 Task: Add an event with the title Third Product Launch Party, date ''2023/10/07'', time 10:00and add a description: The quality assurance team will examine the actual deliverables produced during the project, such as software applications, reports, or physical products. They will verify that the deliverables meet the specified requirements, functional specifications, and quality standards.Mark the tasks as Completed , logged in from the account softage.4@softage.netand send the event invitation to softage.7@softage.net and softage.8@softage.net. Set a reminder for the event Weekly on Sunday
Action: Mouse moved to (82, 110)
Screenshot: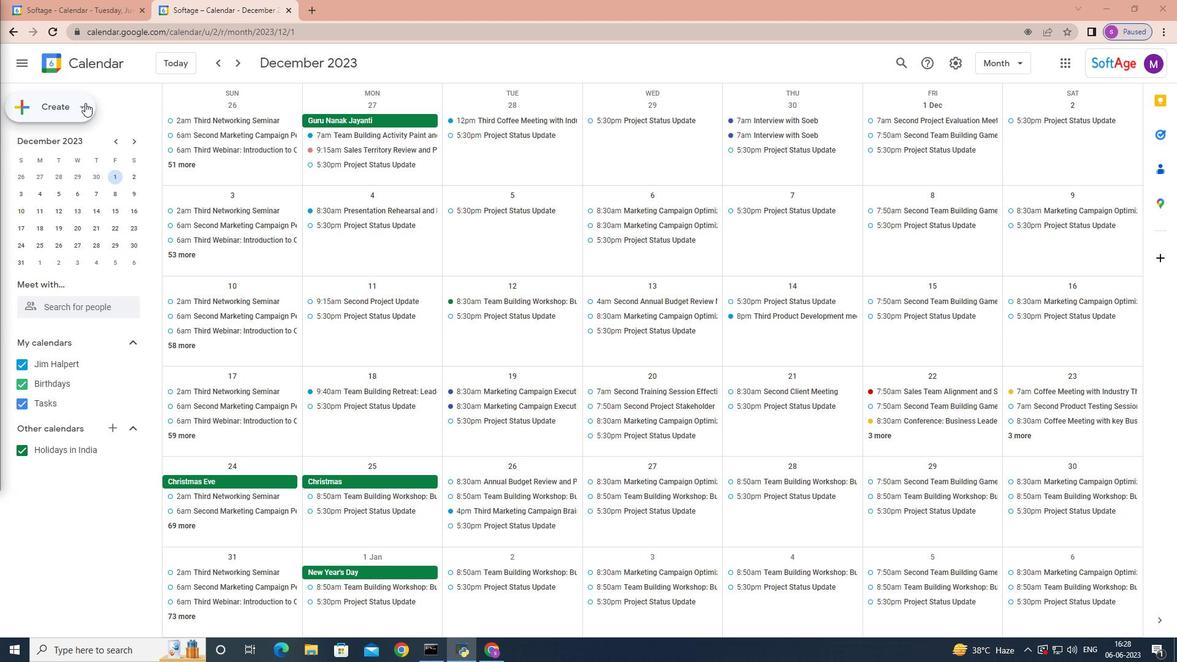
Action: Mouse pressed left at (82, 110)
Screenshot: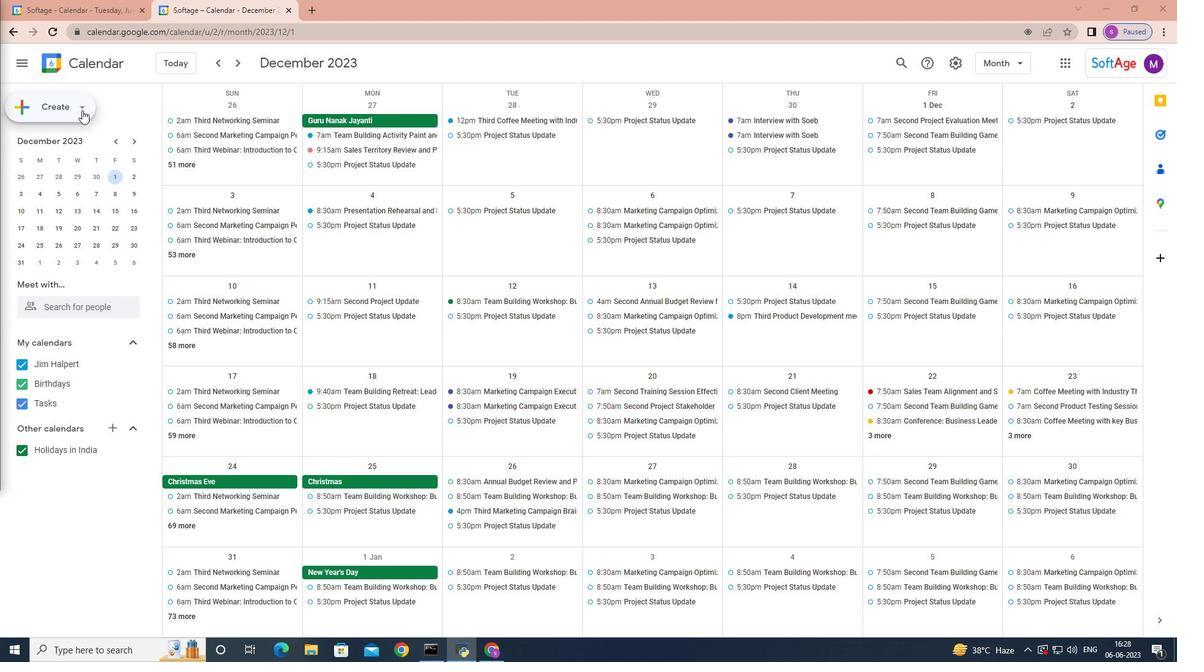 
Action: Mouse moved to (72, 137)
Screenshot: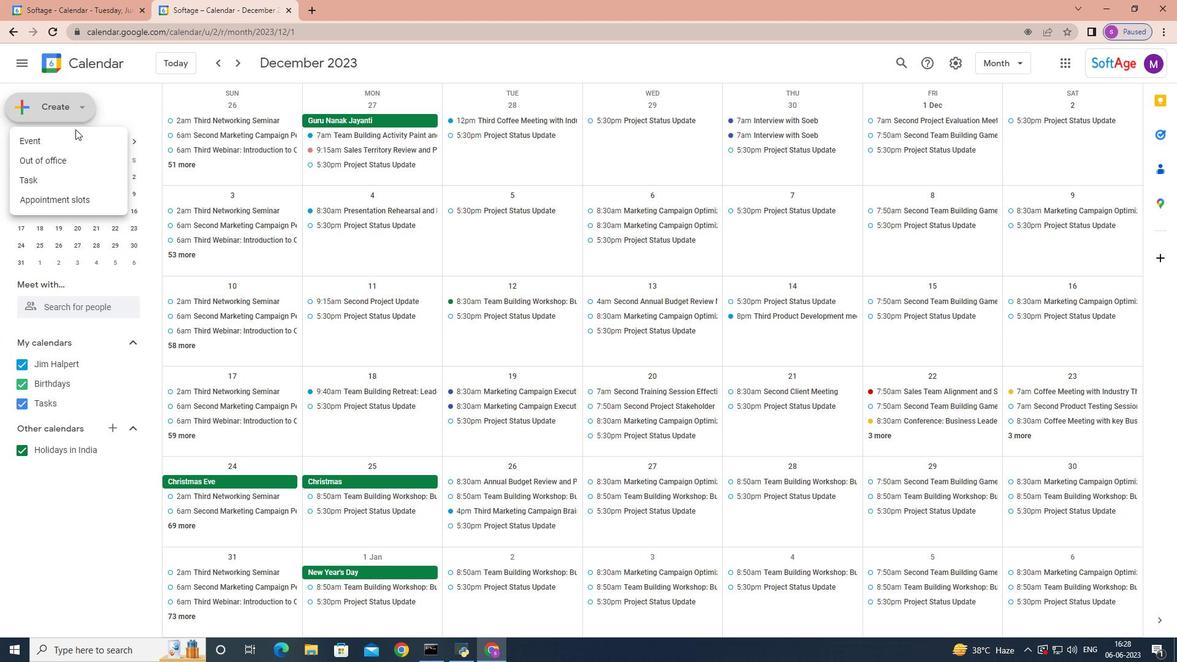 
Action: Mouse pressed left at (72, 137)
Screenshot: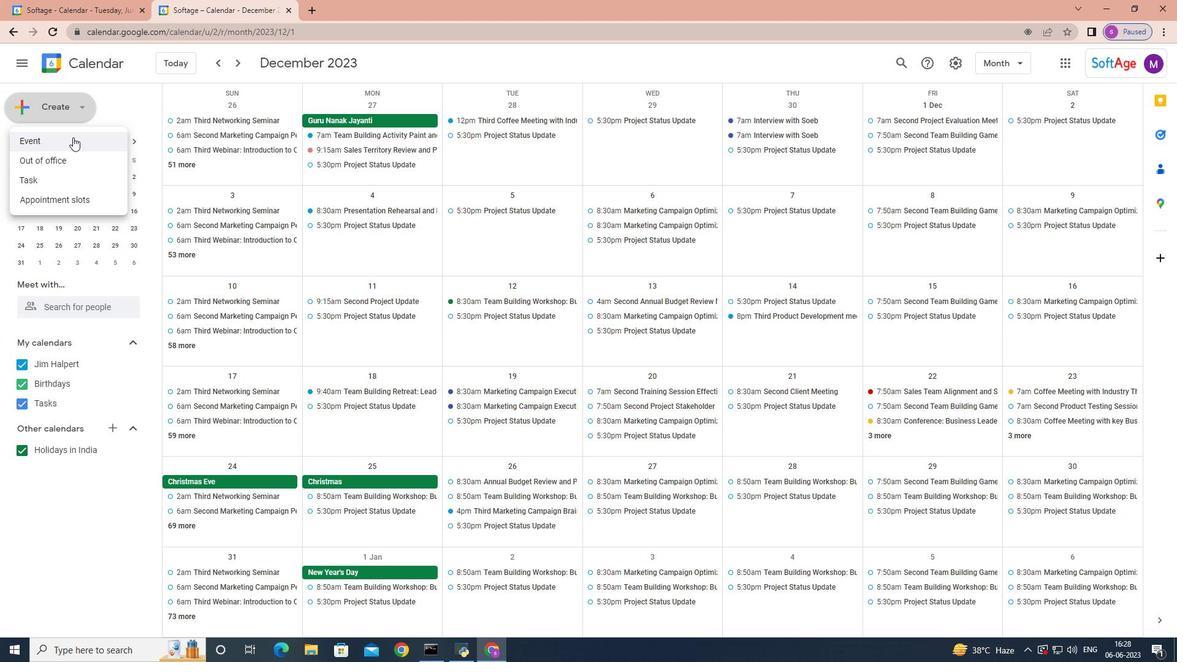 
Action: Mouse moved to (765, 414)
Screenshot: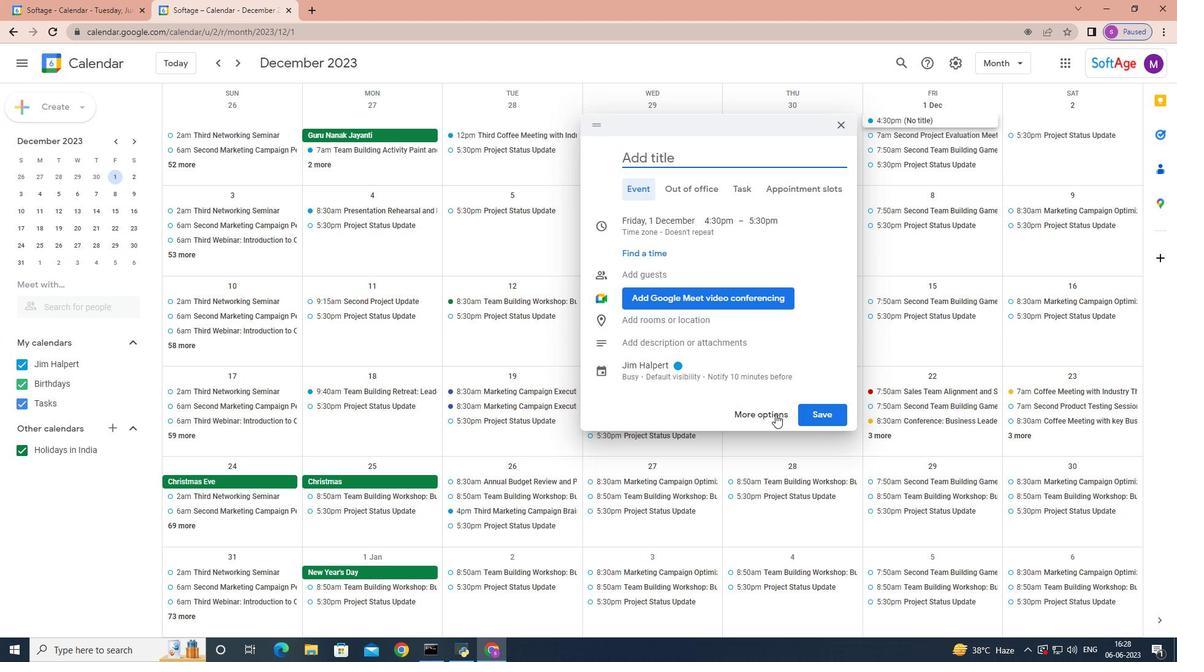 
Action: Mouse pressed left at (765, 414)
Screenshot: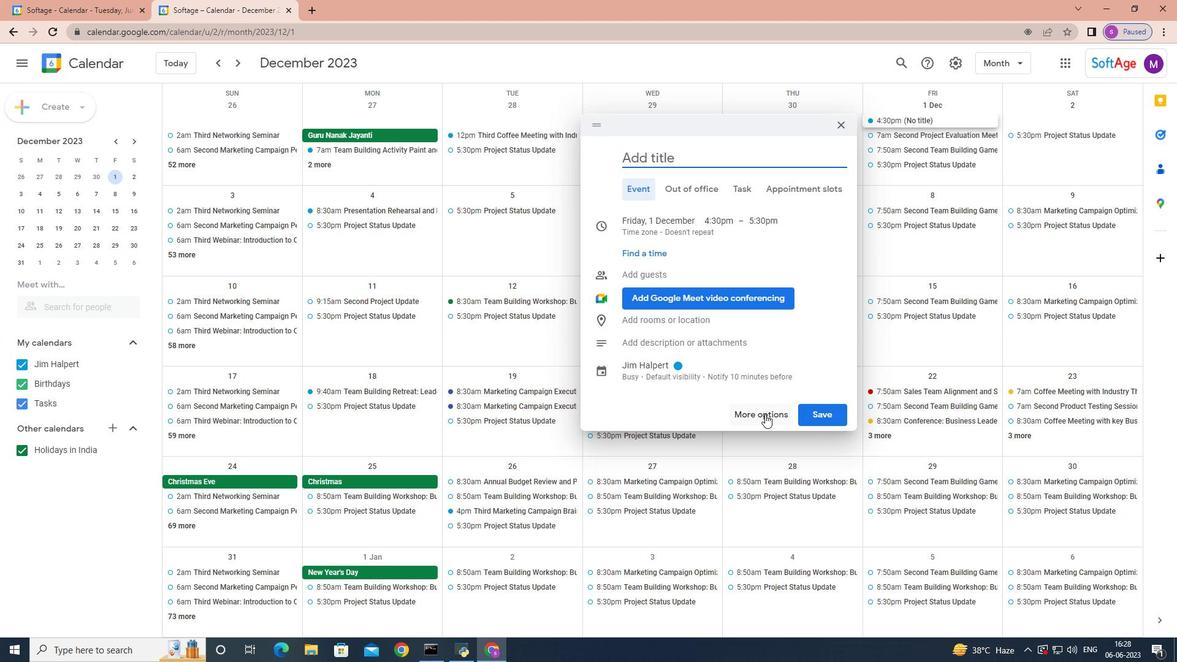 
Action: Mouse moved to (765, 414)
Screenshot: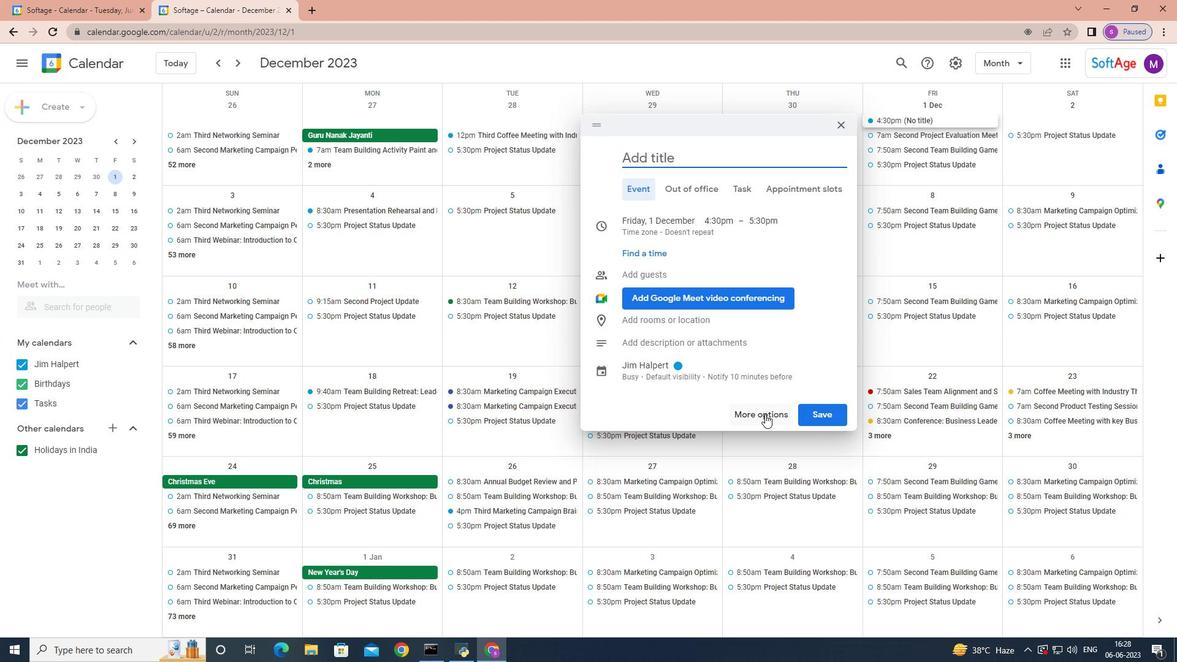 
Action: Key pressed <Key.shift>Thirf<Key.backspace>d<Key.space><Key.shift>Product<Key.space><Key.shift>Launch<Key.space><Key.shift>party<Key.space>
Screenshot: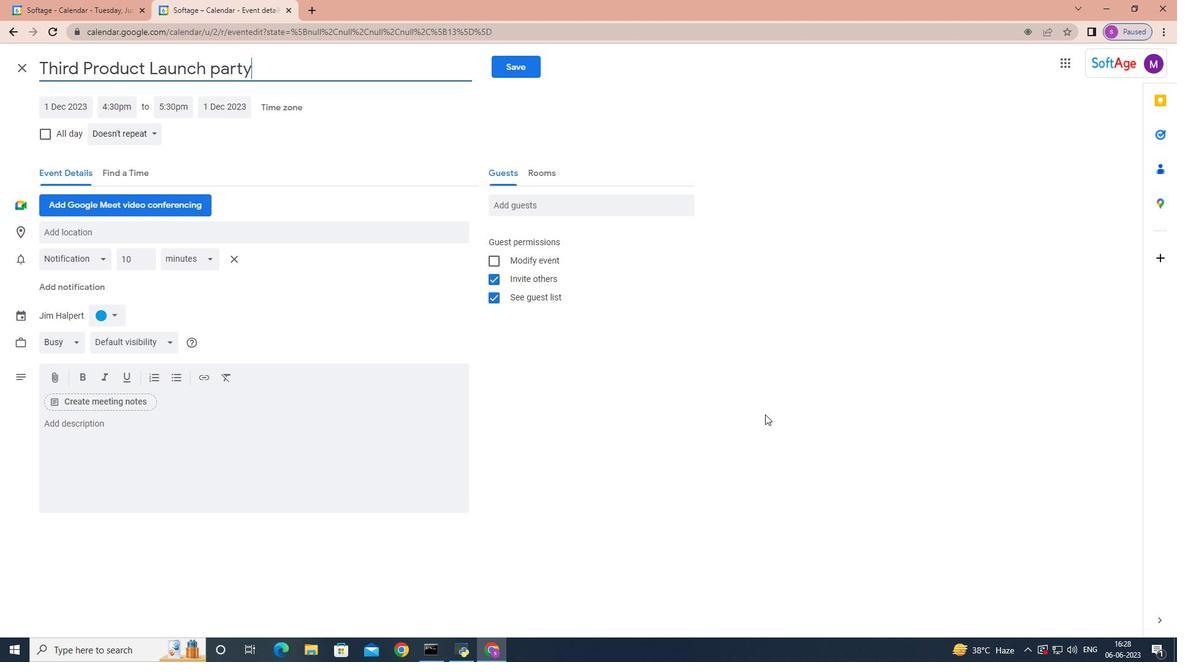 
Action: Mouse moved to (58, 108)
Screenshot: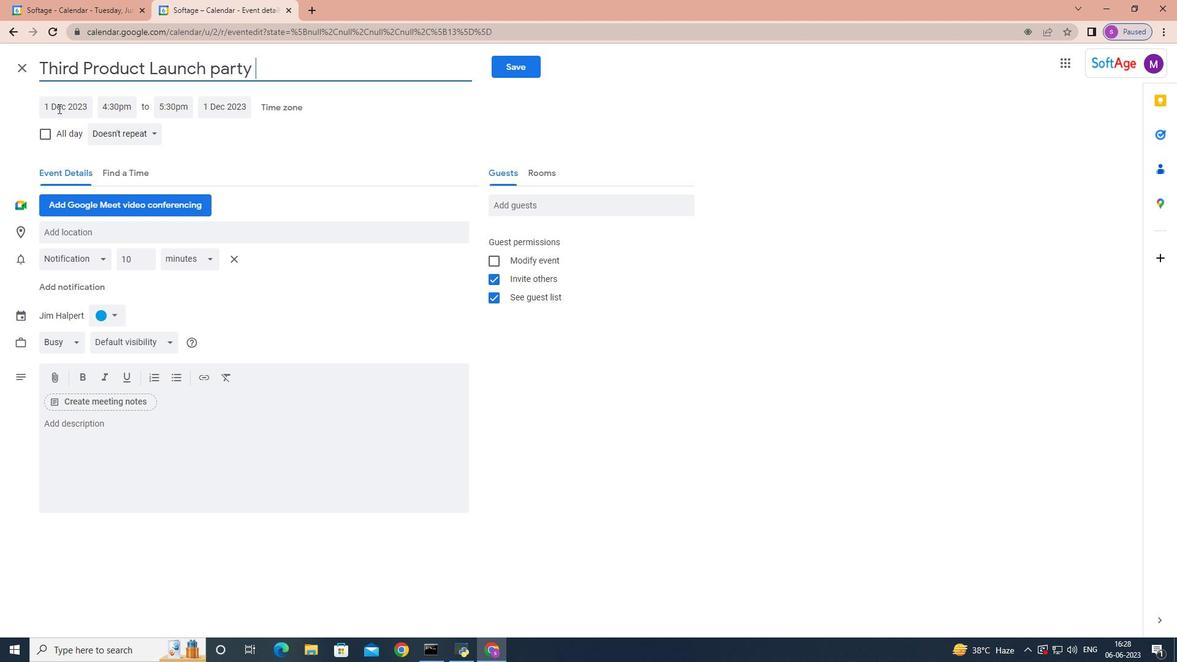 
Action: Mouse pressed left at (58, 108)
Screenshot: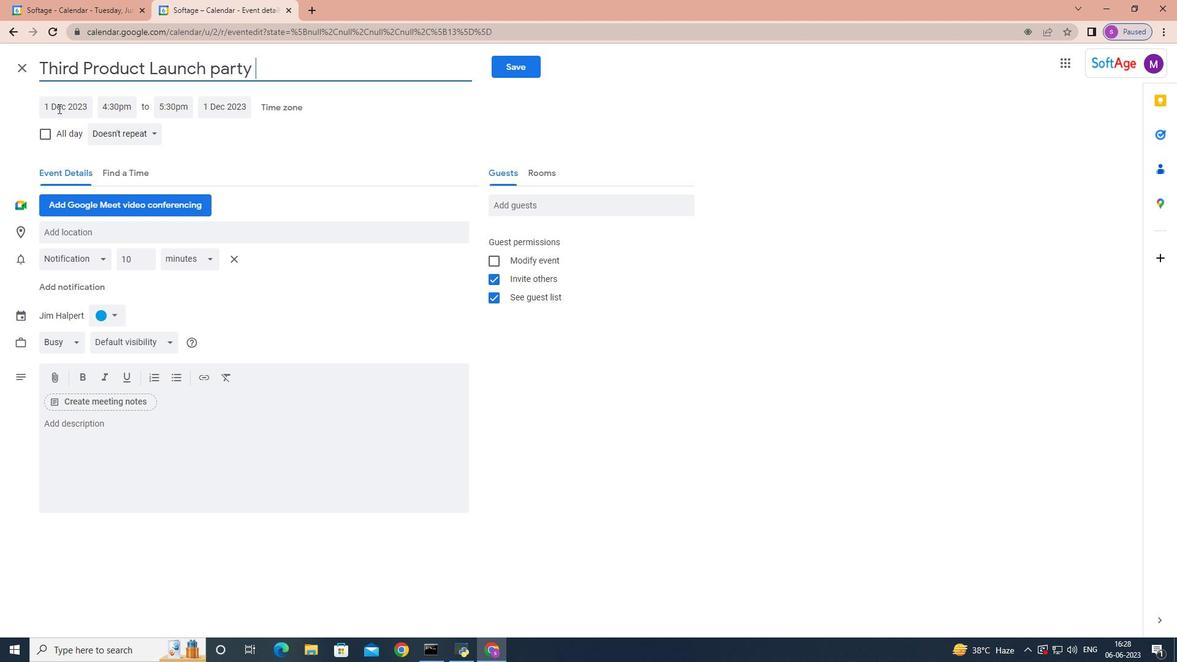 
Action: Mouse moved to (173, 133)
Screenshot: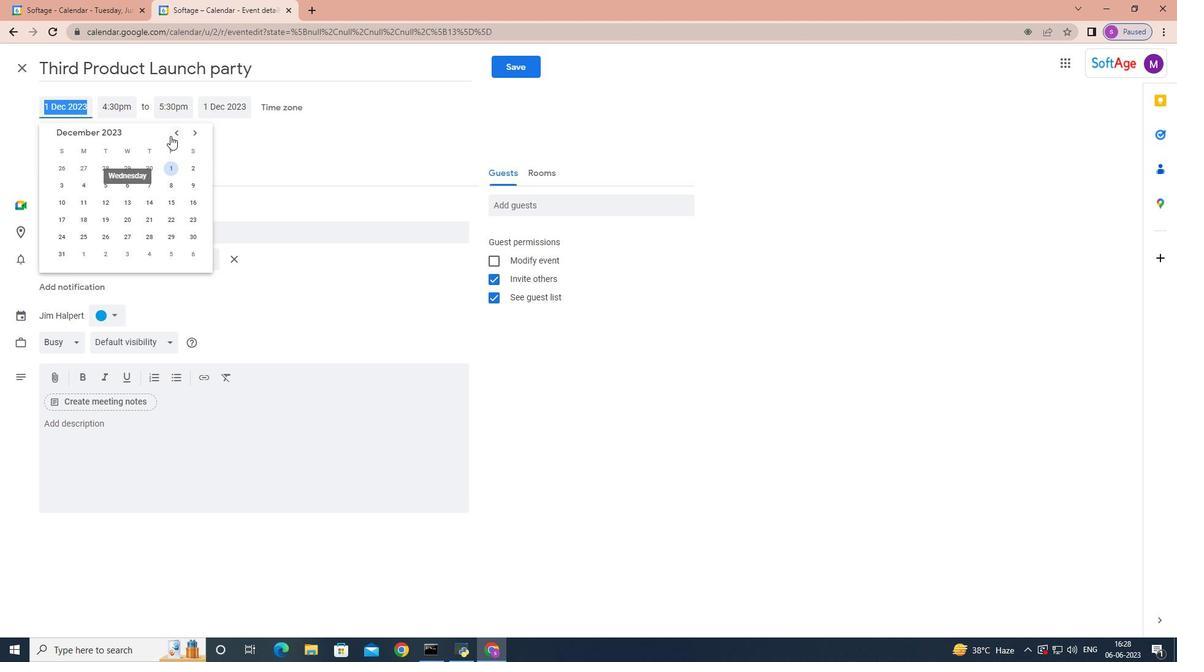 
Action: Mouse pressed left at (173, 133)
Screenshot: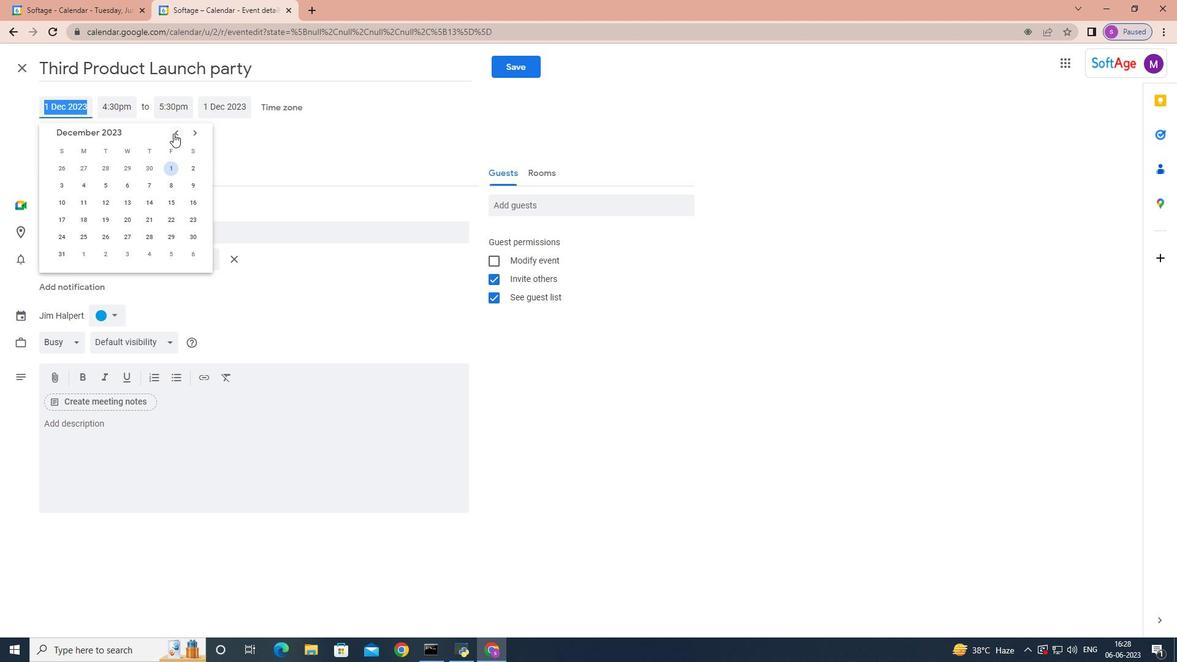 
Action: Mouse pressed left at (173, 133)
Screenshot: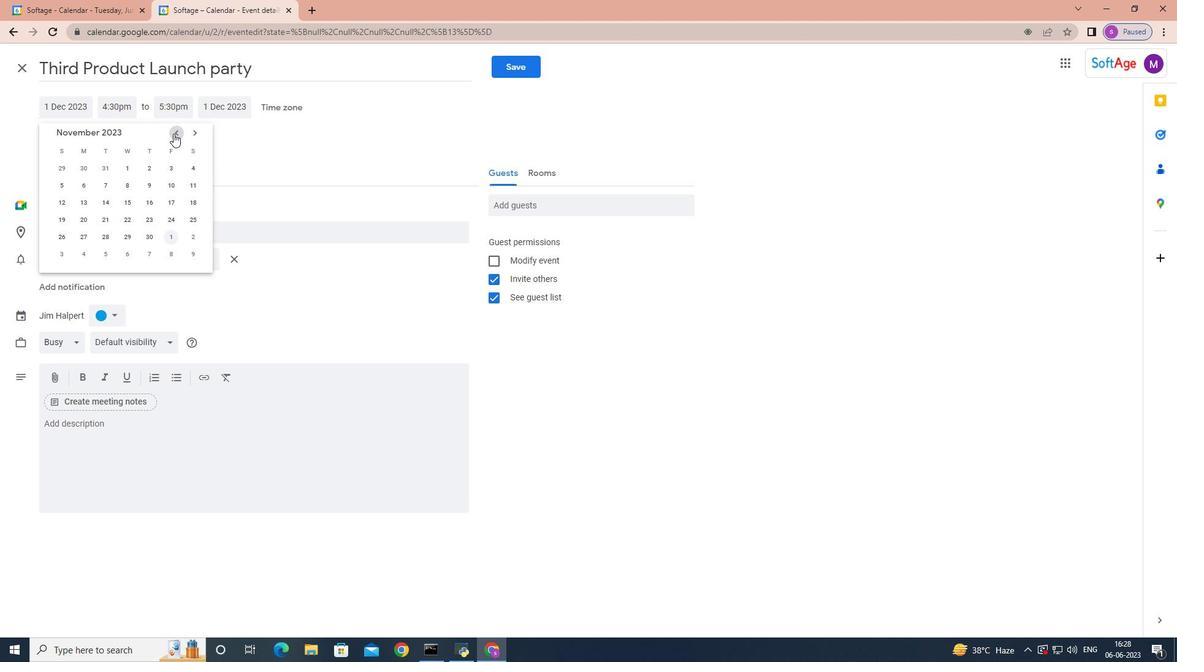 
Action: Mouse moved to (193, 166)
Screenshot: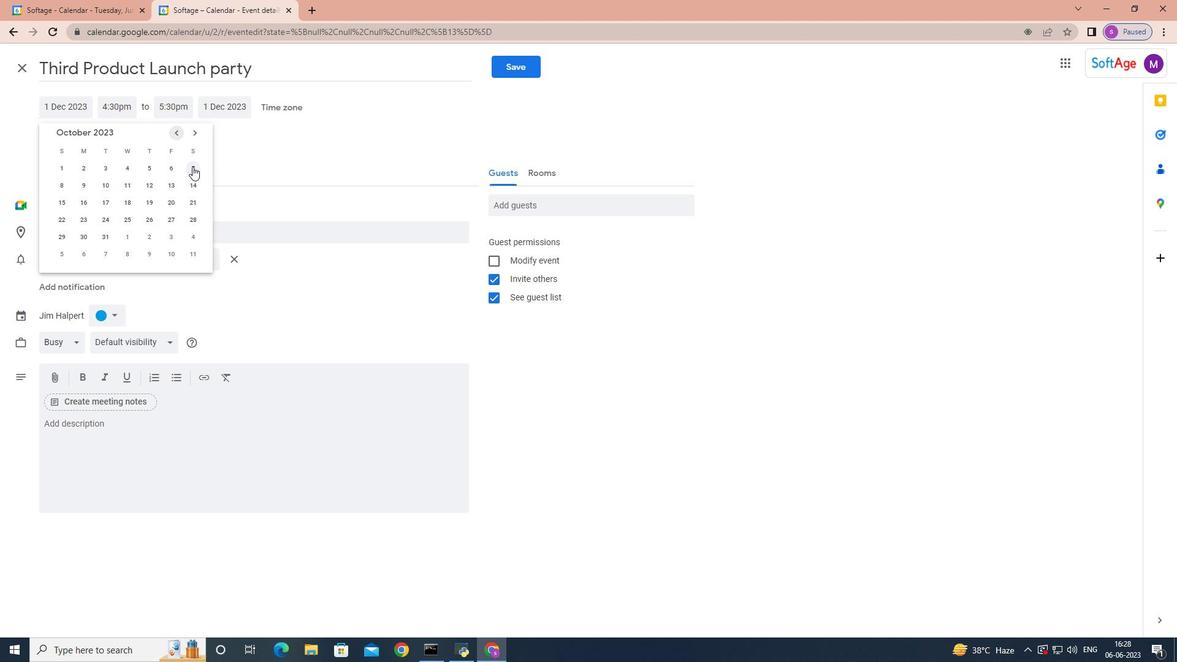 
Action: Mouse pressed left at (193, 166)
Screenshot: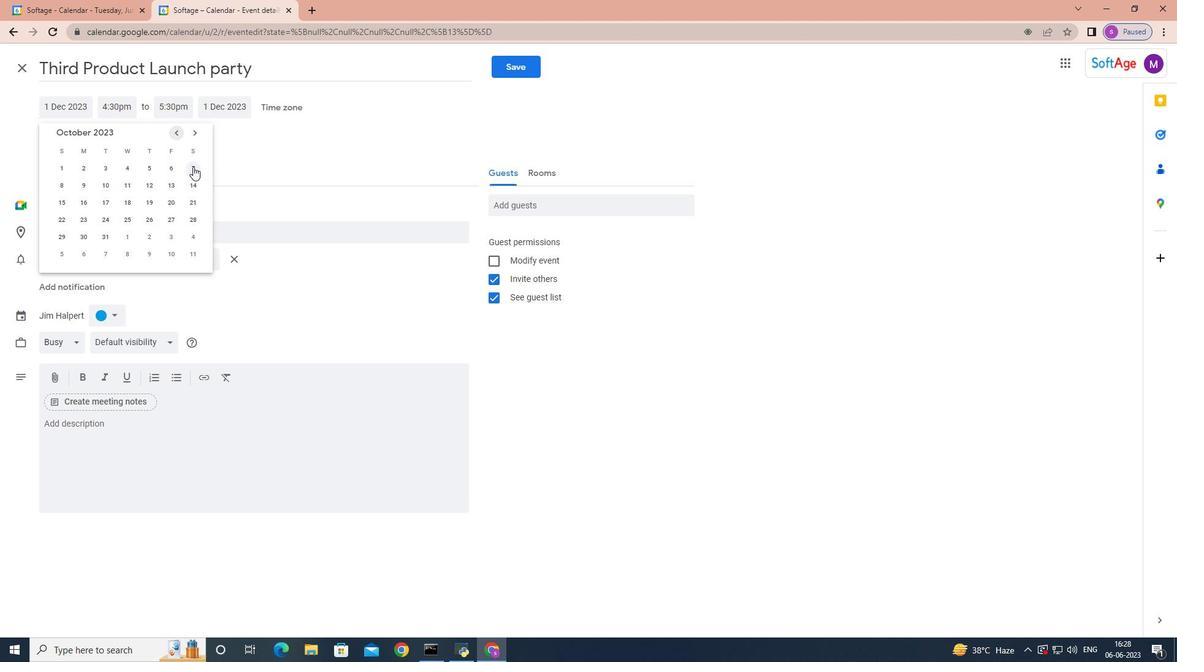 
Action: Mouse moved to (110, 107)
Screenshot: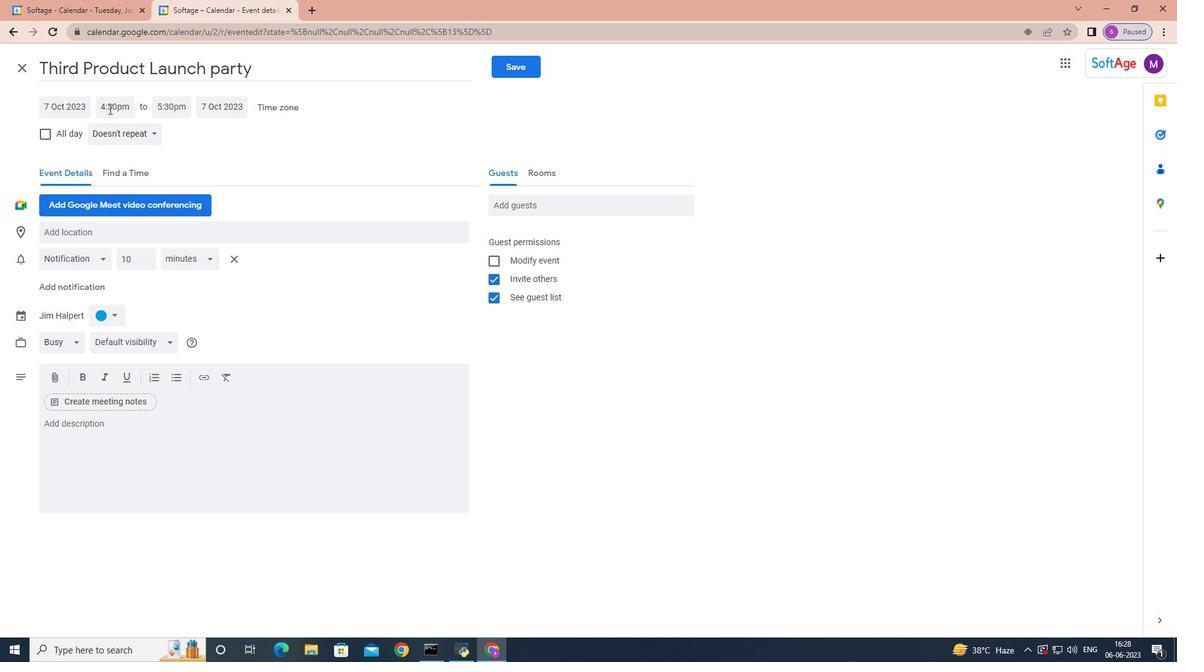 
Action: Mouse pressed left at (110, 107)
Screenshot: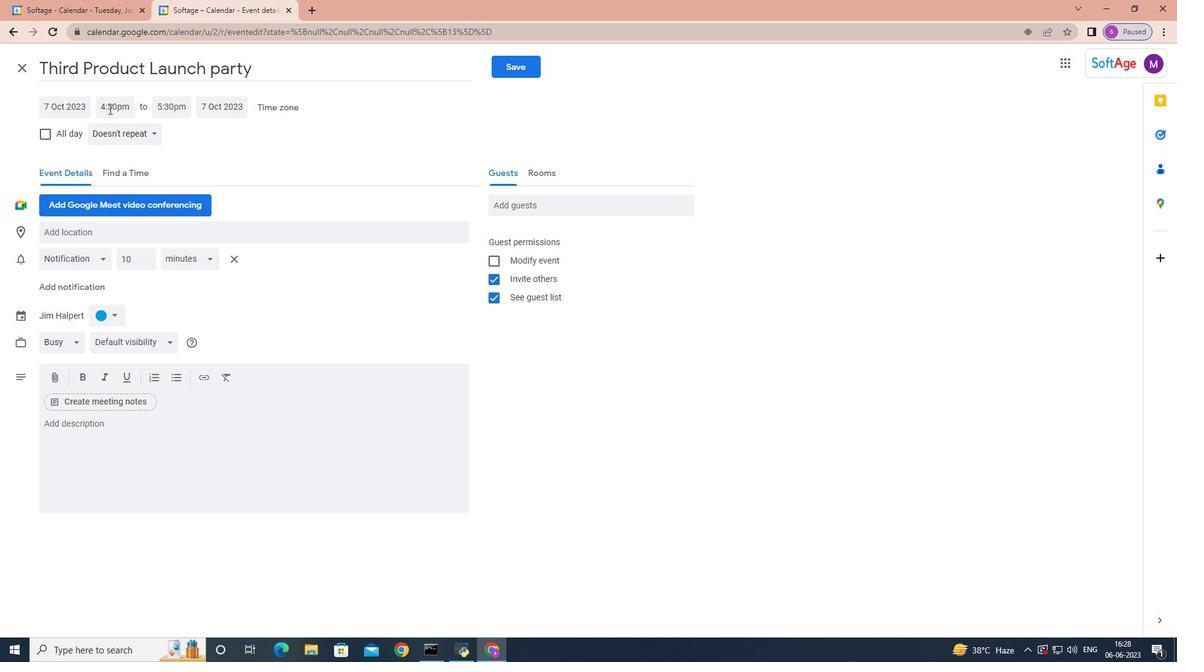 
Action: Mouse moved to (133, 167)
Screenshot: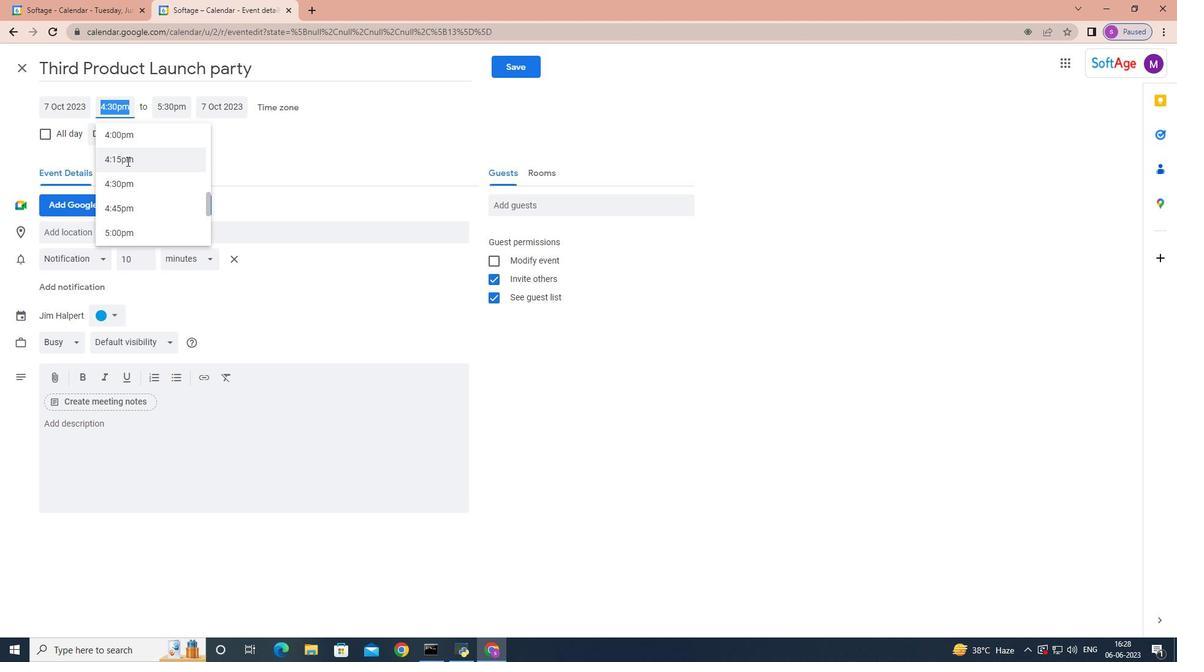 
Action: Mouse scrolled (133, 168) with delta (0, 0)
Screenshot: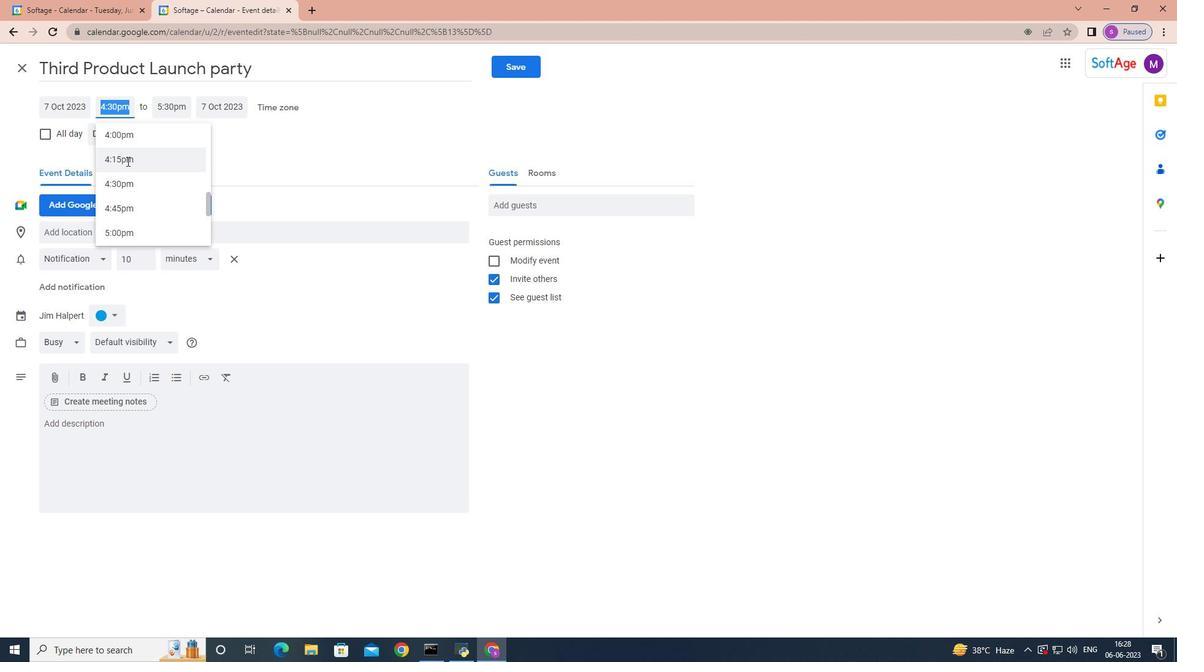 
Action: Mouse scrolled (133, 168) with delta (0, 0)
Screenshot: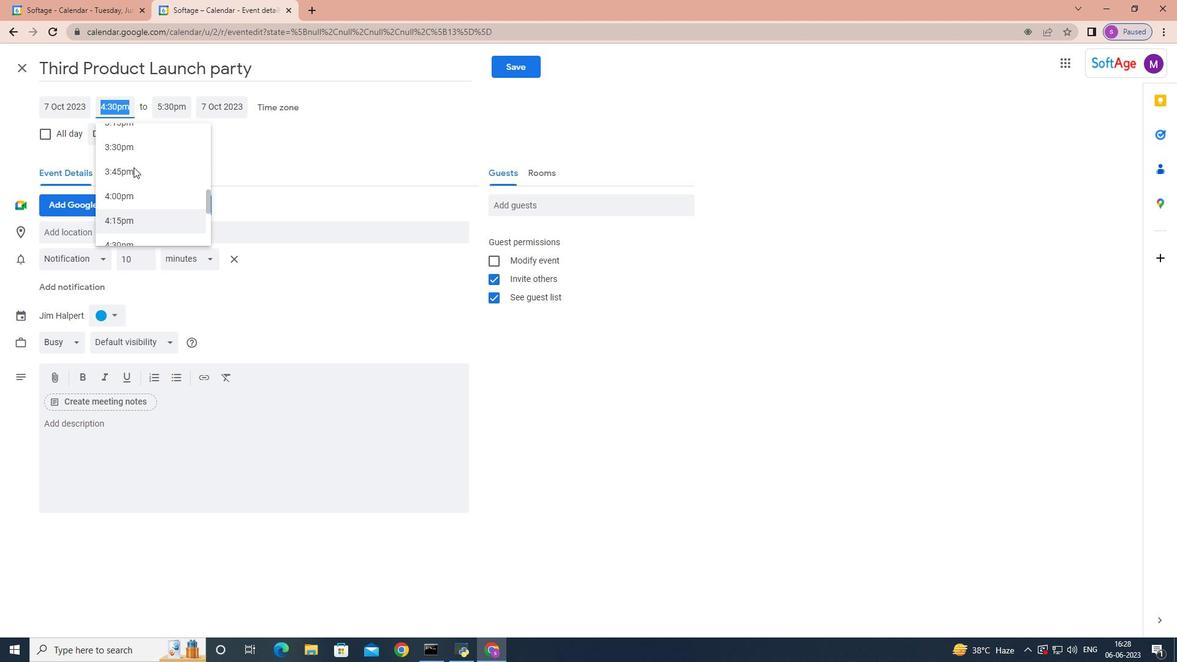 
Action: Mouse scrolled (133, 168) with delta (0, 0)
Screenshot: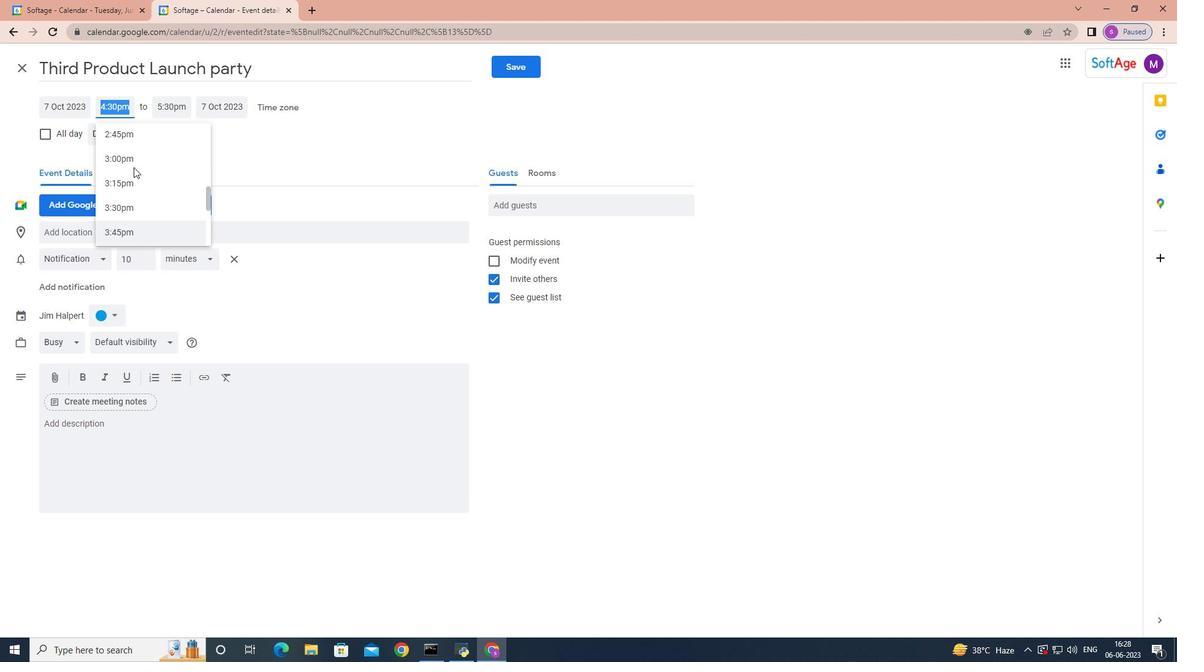 
Action: Mouse scrolled (133, 168) with delta (0, 0)
Screenshot: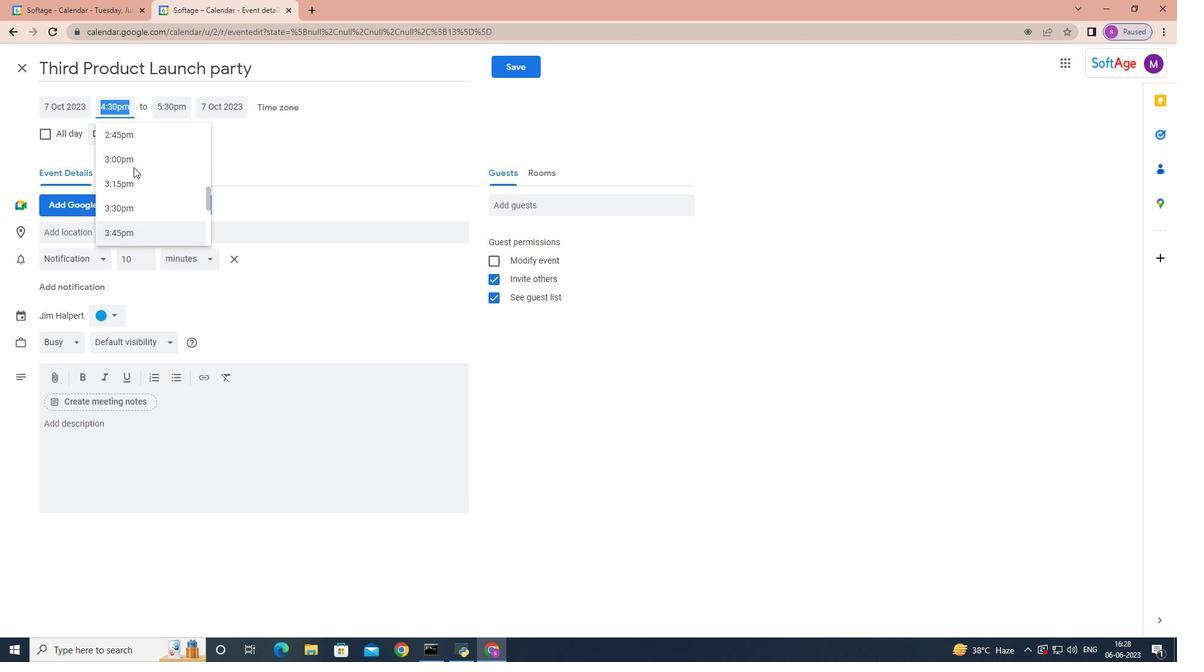 
Action: Mouse scrolled (133, 168) with delta (0, 0)
Screenshot: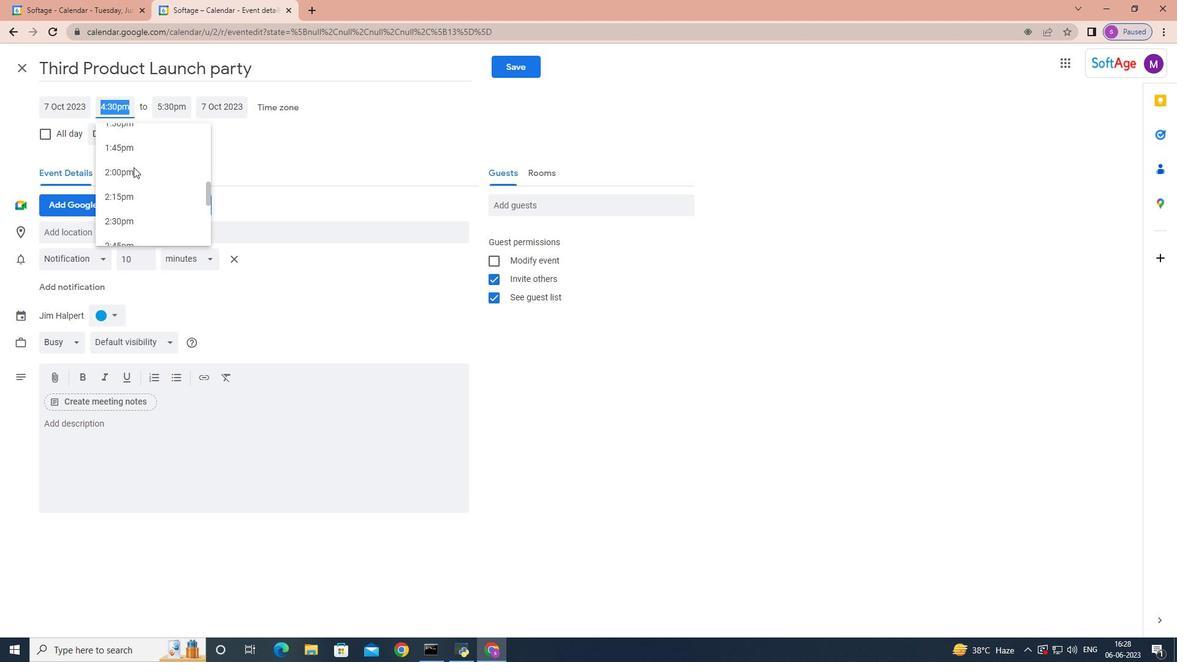 
Action: Mouse scrolled (133, 168) with delta (0, 0)
Screenshot: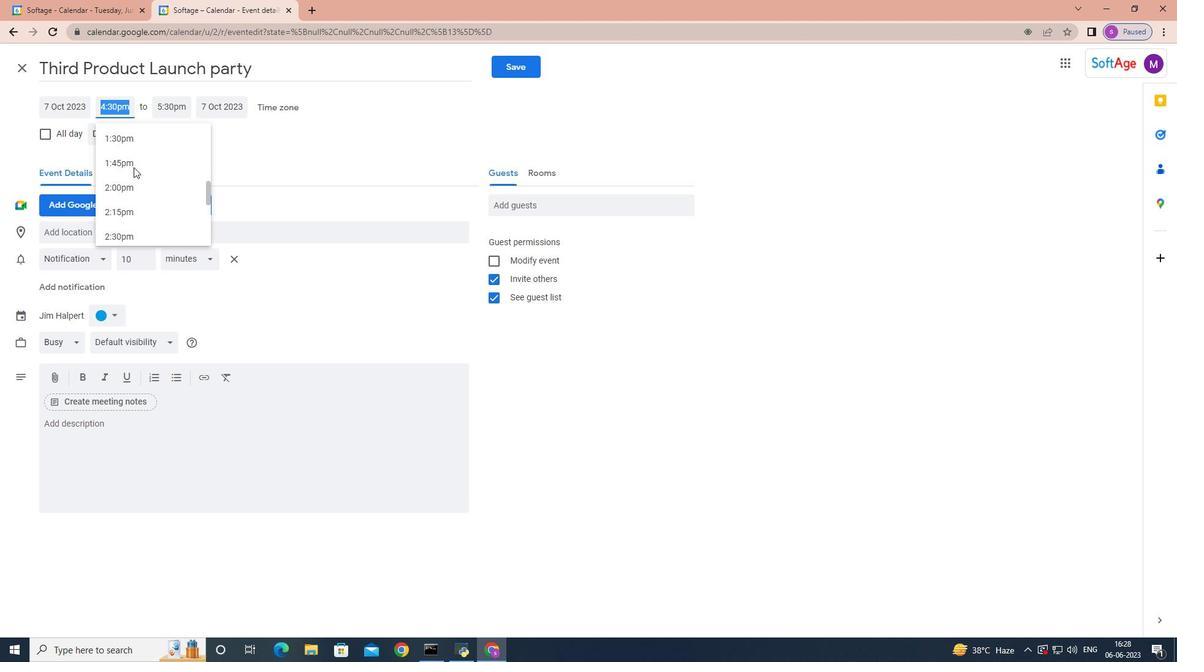 
Action: Mouse scrolled (133, 168) with delta (0, 0)
Screenshot: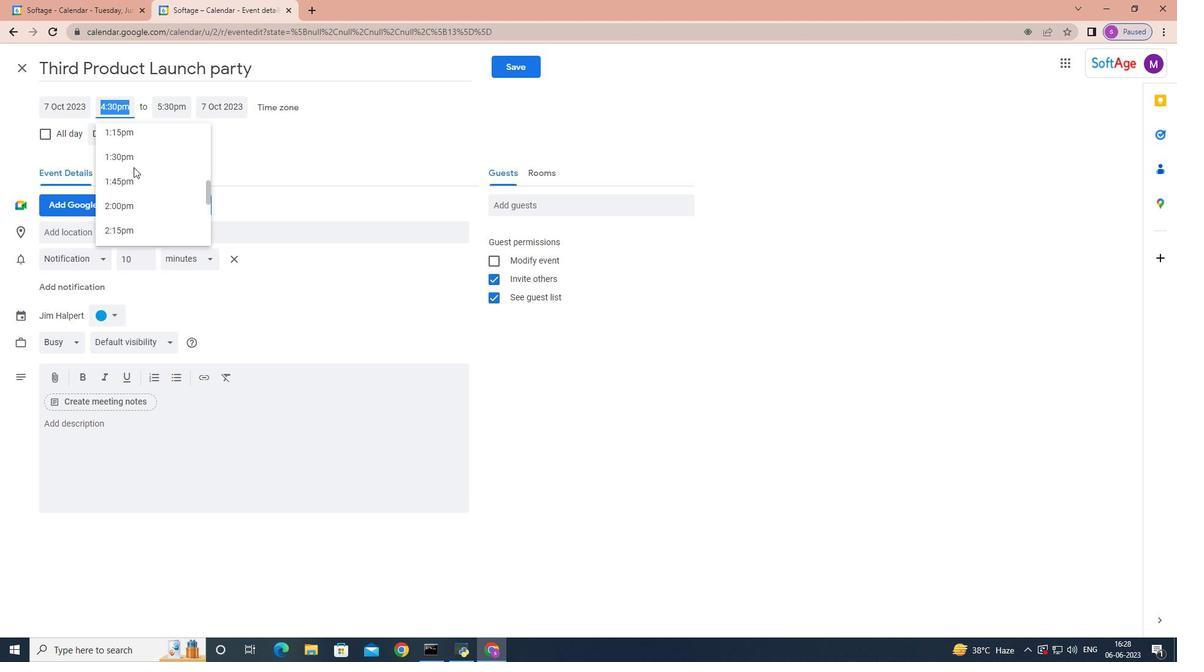 
Action: Mouse scrolled (133, 168) with delta (0, 0)
Screenshot: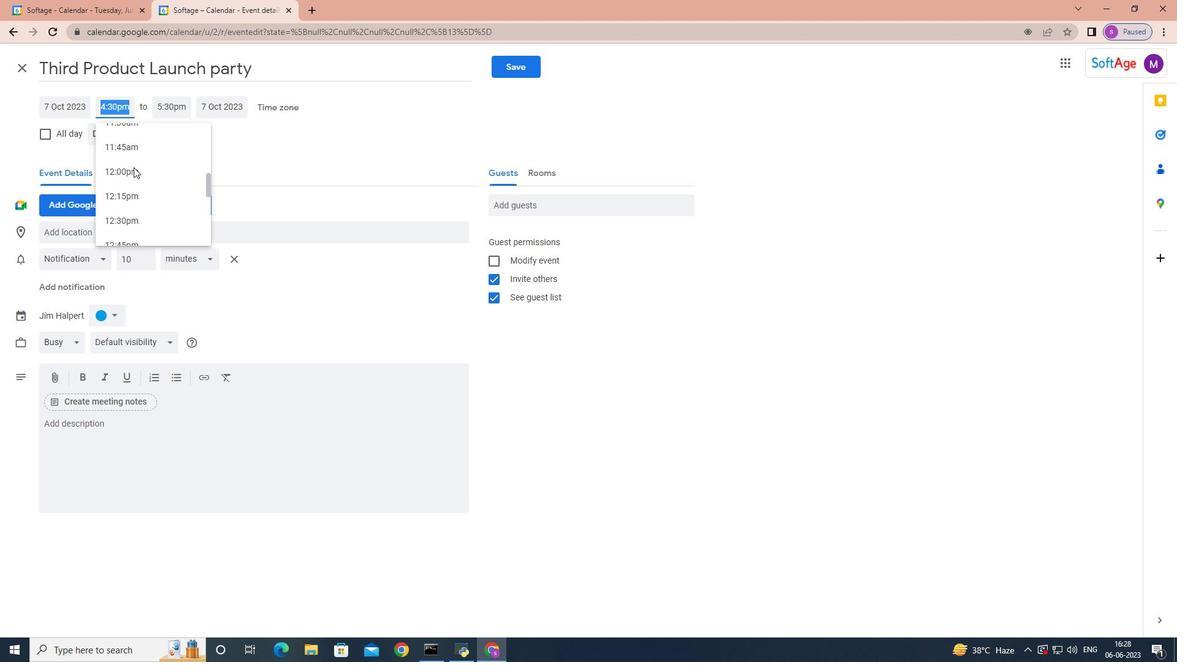 
Action: Mouse scrolled (133, 168) with delta (0, 0)
Screenshot: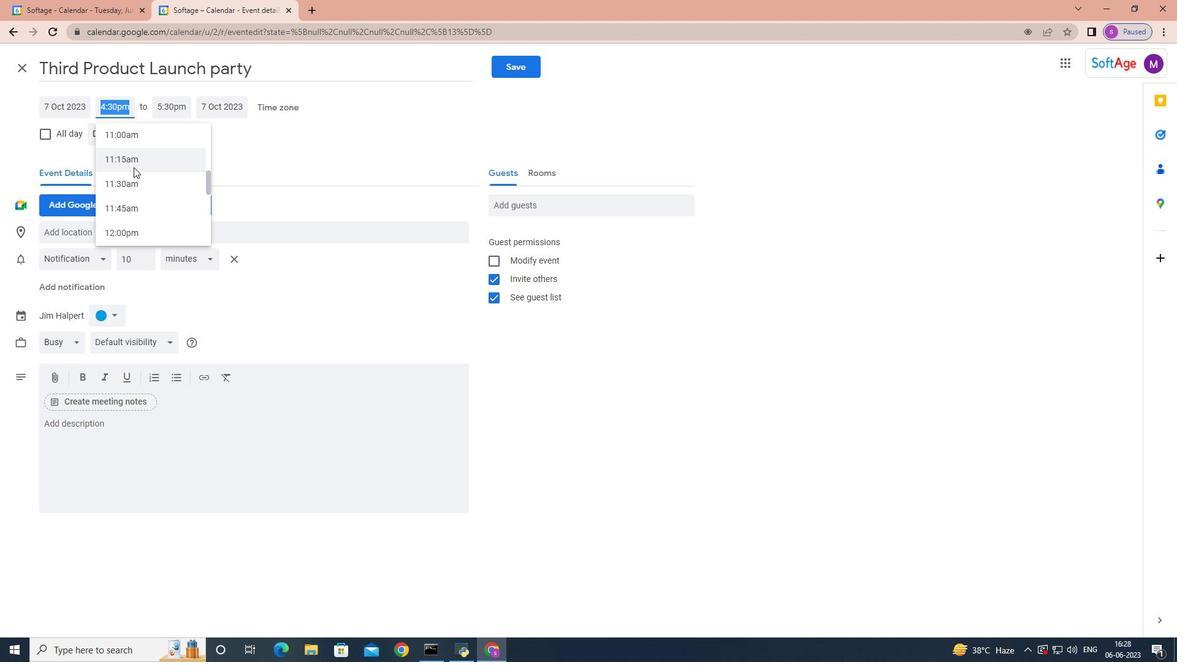 
Action: Mouse scrolled (133, 168) with delta (0, 0)
Screenshot: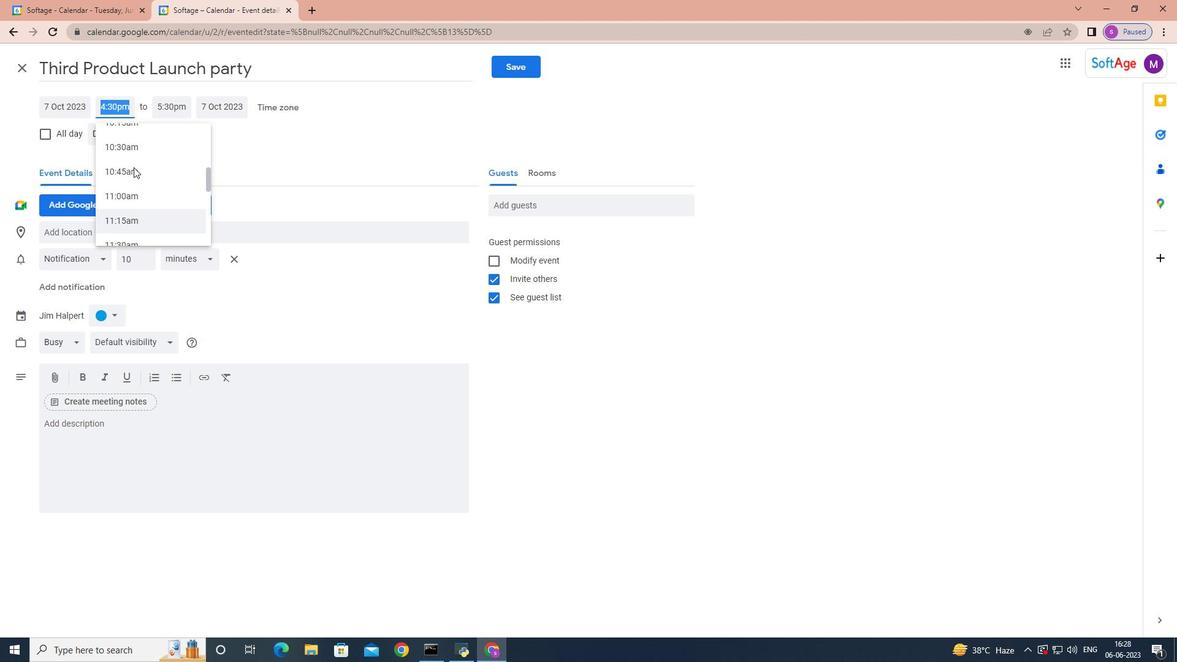 
Action: Mouse moved to (134, 159)
Screenshot: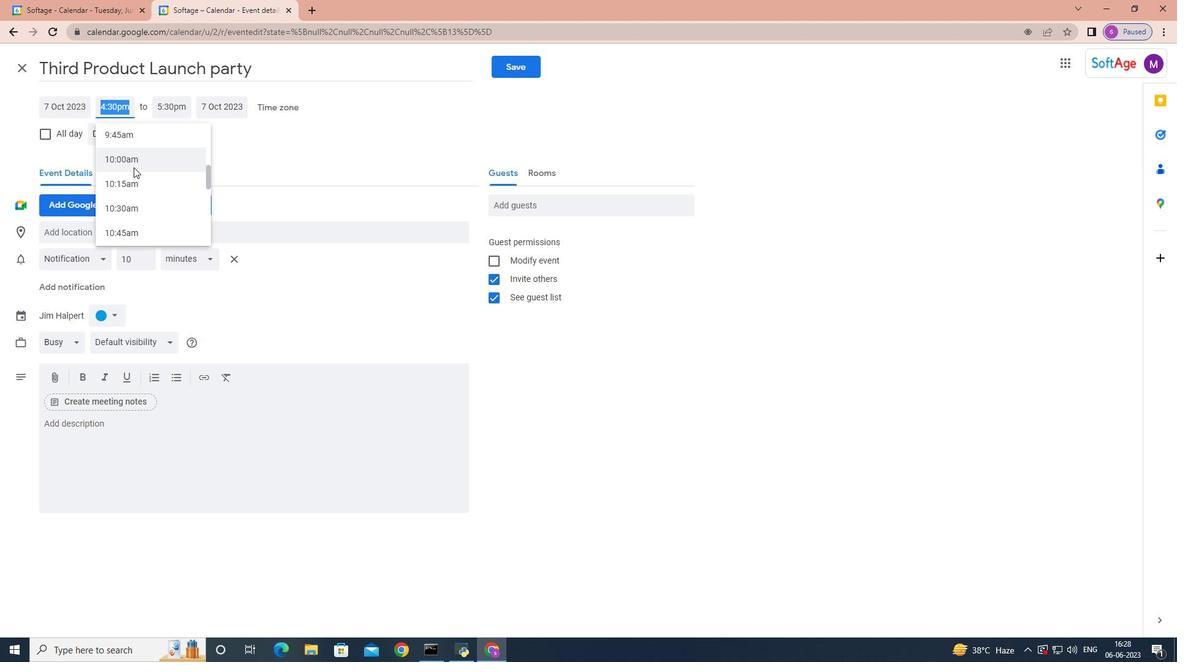 
Action: Mouse pressed left at (134, 159)
Screenshot: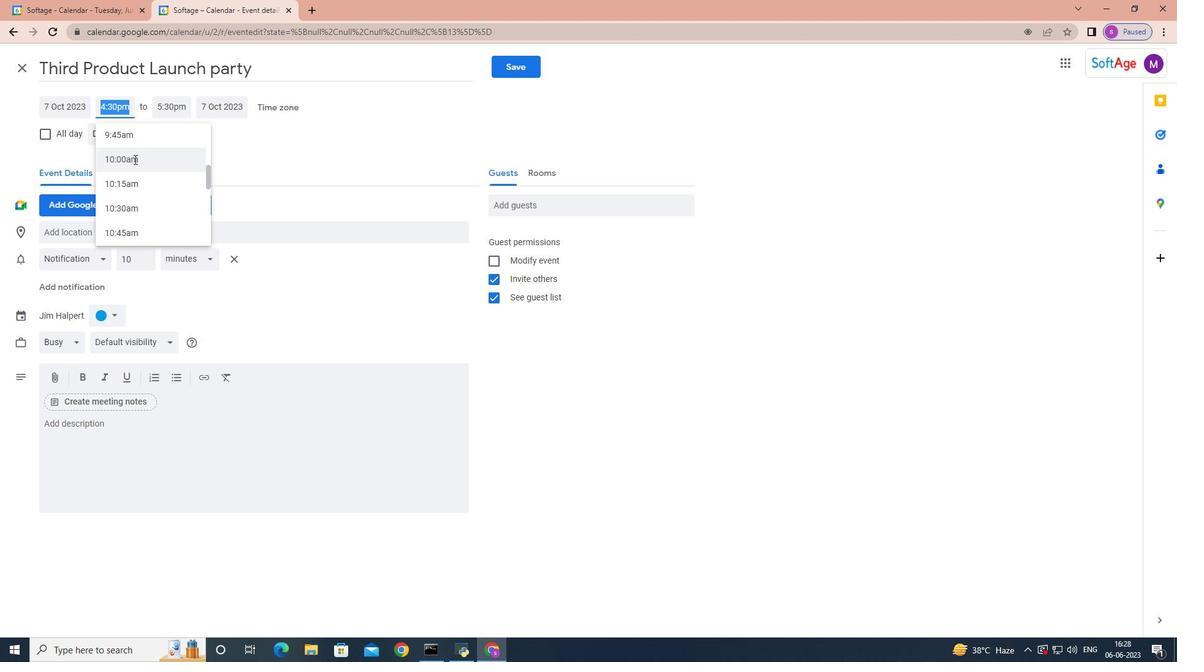 
Action: Mouse moved to (89, 428)
Screenshot: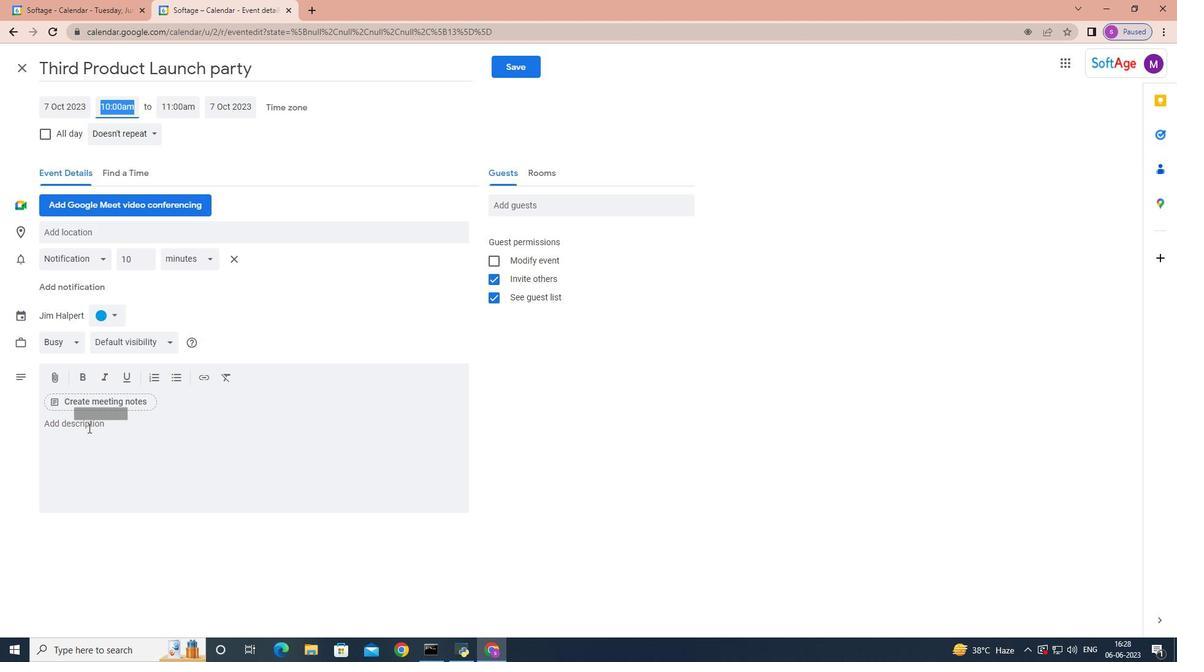 
Action: Mouse pressed left at (89, 428)
Screenshot: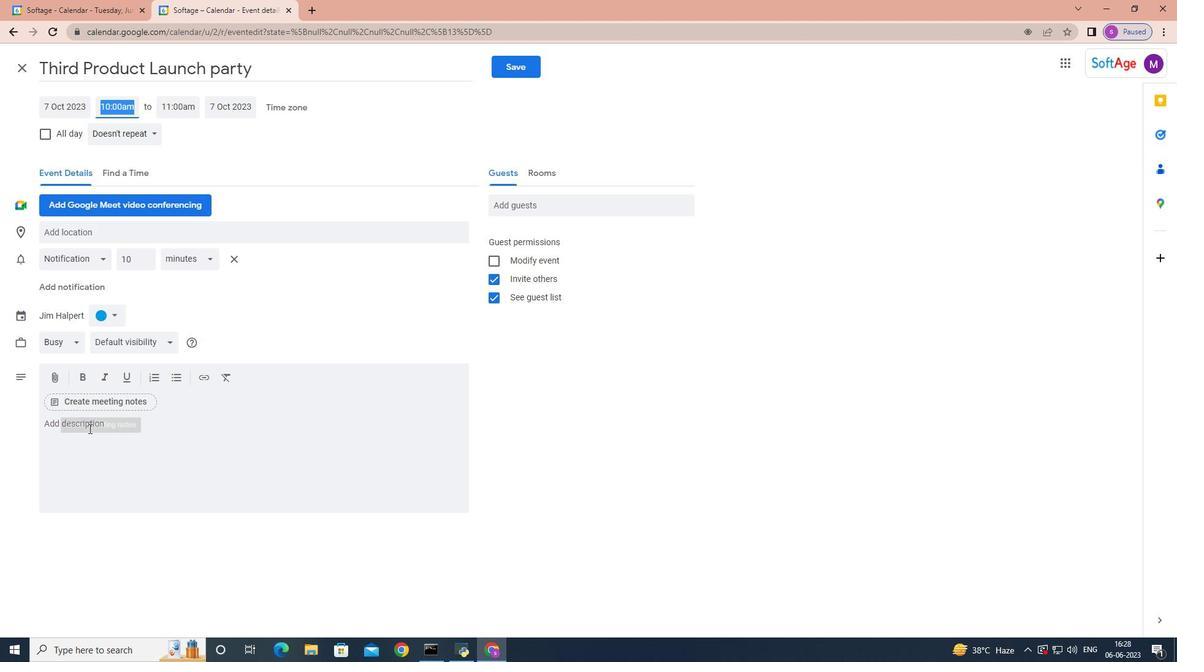 
Action: Mouse moved to (90, 428)
Screenshot: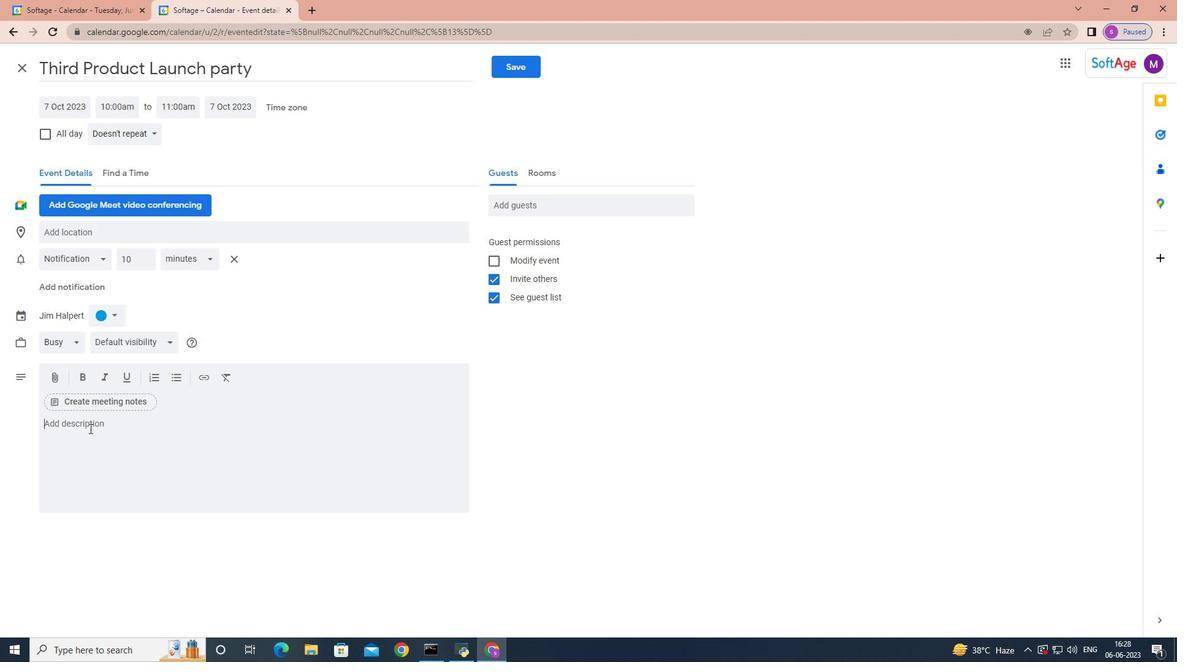 
Action: Key pressed <Key.shift>The<Key.space><Key.shift>Quality<Key.space>assurance<Key.space>team<Key.space>will<Key.space>examine<Key.space>the<Key.space>actual<Key.space>deliverables<Key.space>produced<Key.space>di<Key.backspace>uring<Key.space>the<Key.space>project<Key.space>such<Key.space>as<Key.space>software<Key.space>applications,<Key.space>reports,<Key.space>or<Key.space>physical<Key.space>products.<Key.space><Key.shift>They<Key.space>wil;l<Key.backspace><Key.backspace>l<Key.space>verify<Key.space>that<Key.space>that<Key.space>the<Key.space>deliverables<Key.space>meet<Key.space>the<Key.space>specified<Key.space>requirements,<Key.space>functional<Key.space>specifications,<Key.space>and<Key.space>quality<Key.space>standards.
Screenshot: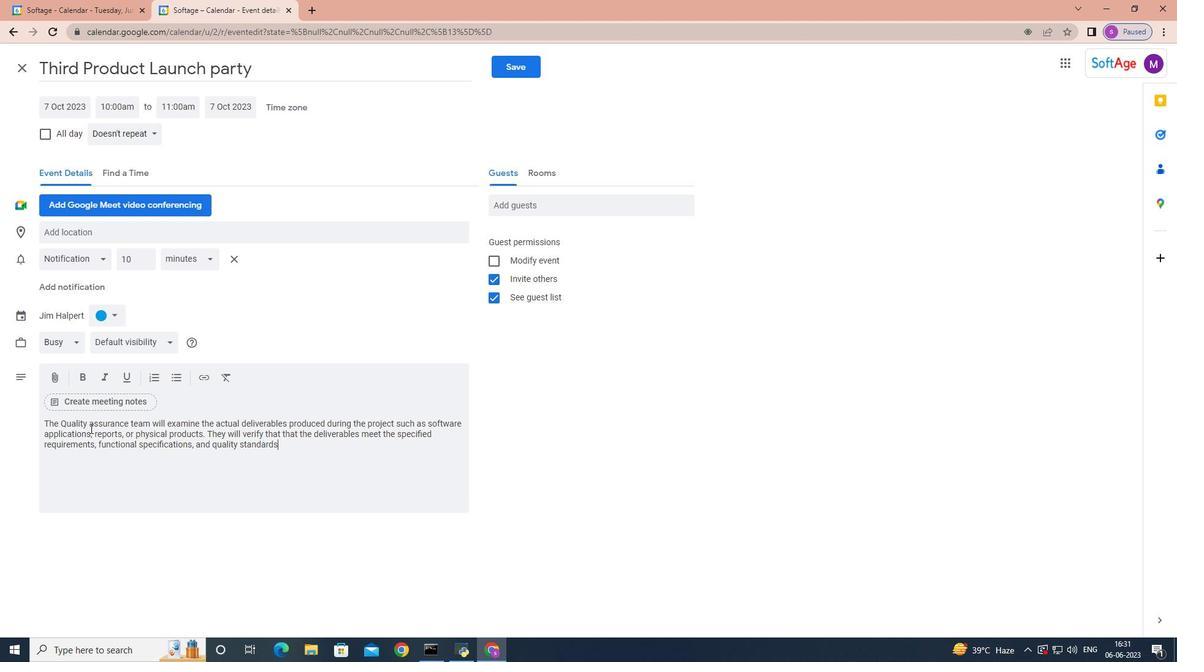 
Action: Mouse moved to (573, 207)
Screenshot: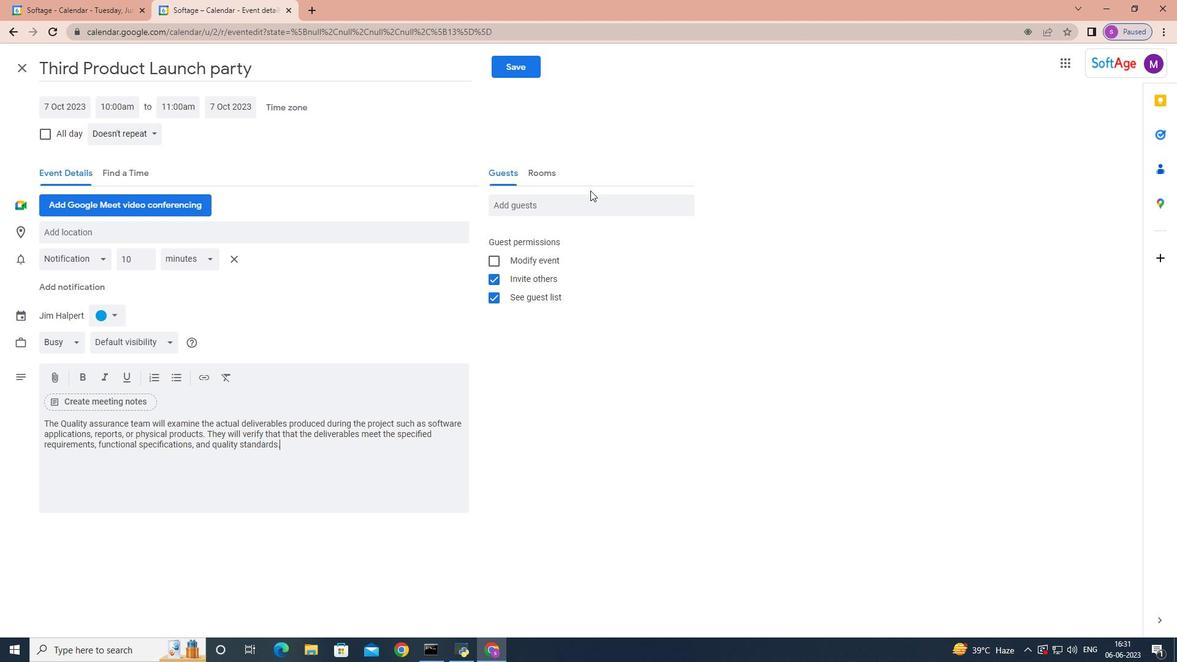 
Action: Mouse pressed left at (573, 207)
Screenshot: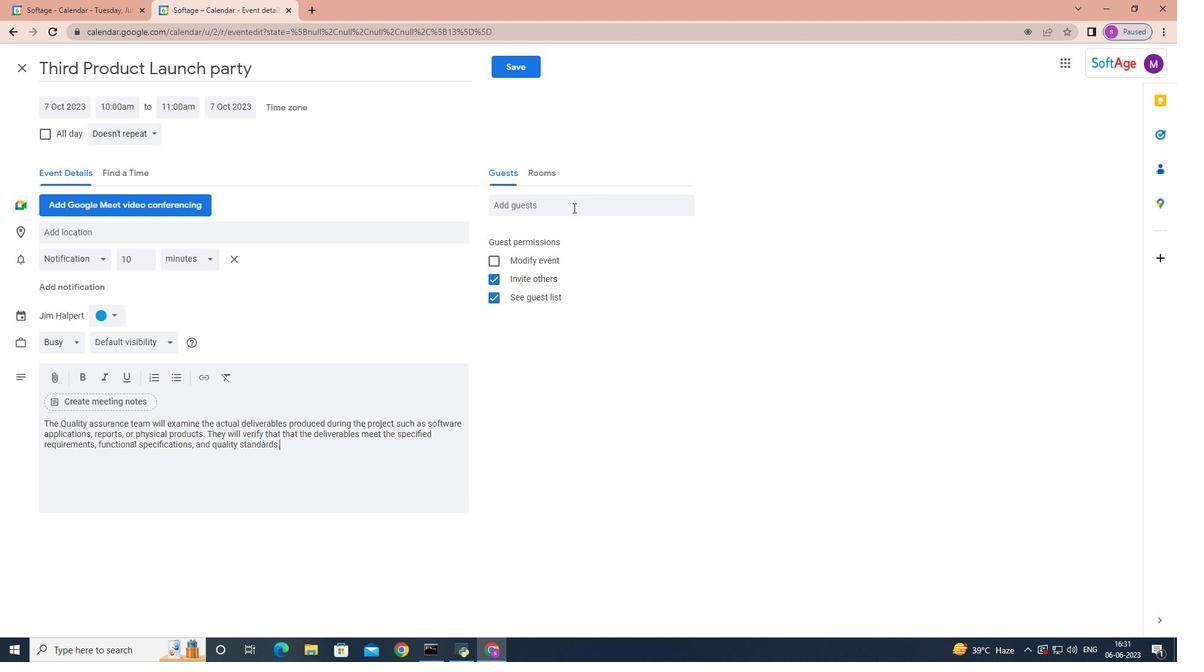 
Action: Key pressed softage.7
Screenshot: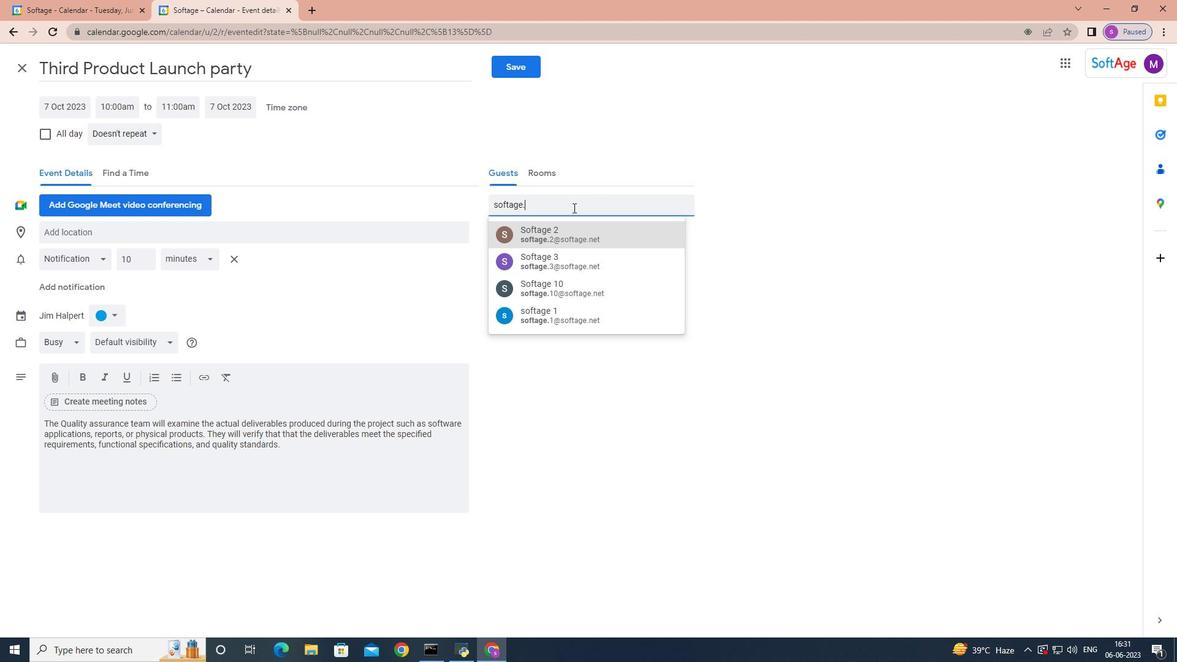 
Action: Mouse moved to (572, 240)
Screenshot: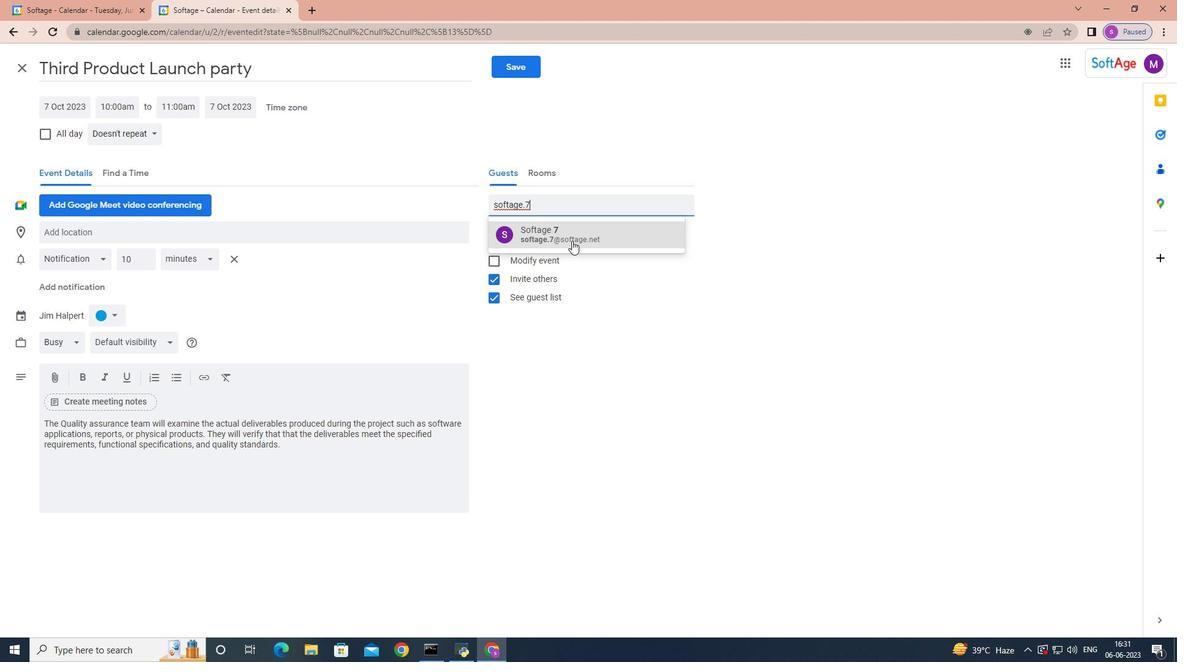 
Action: Mouse pressed left at (572, 240)
Screenshot: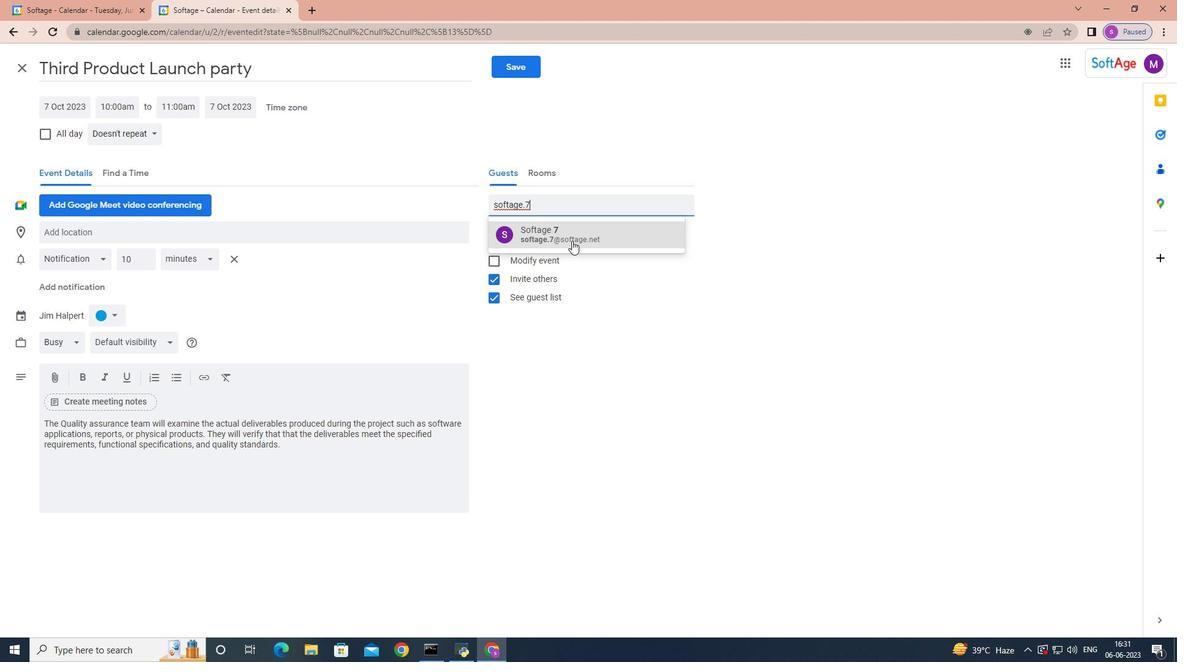 
Action: Key pressed softage.8
Screenshot: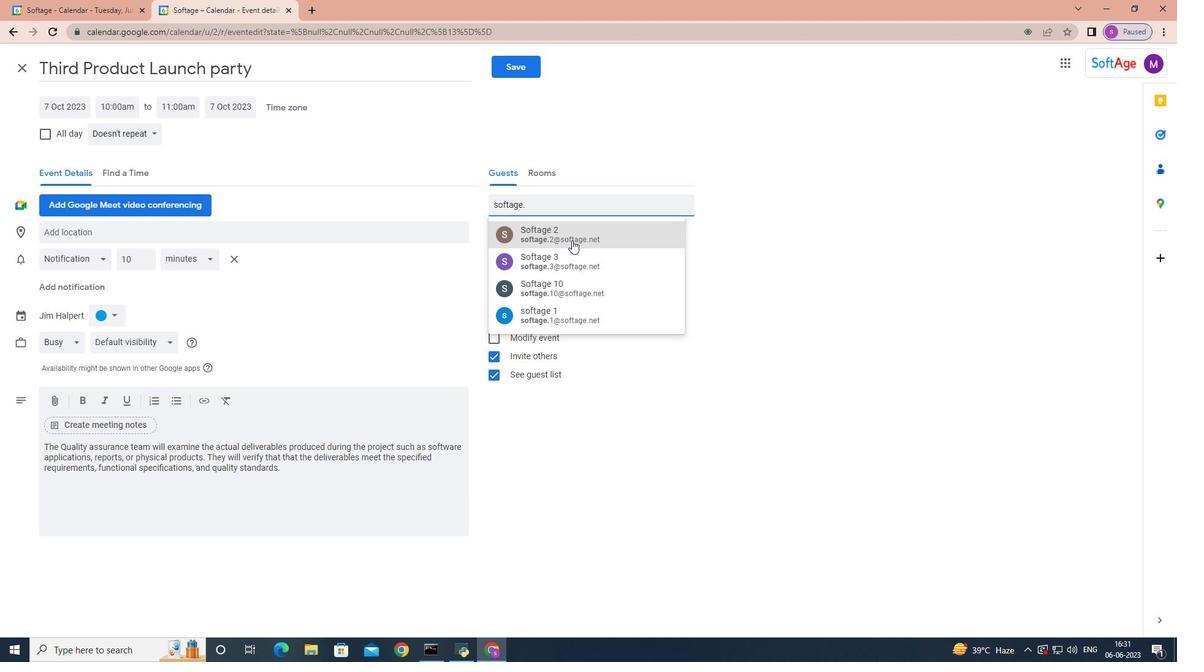 
Action: Mouse moved to (569, 234)
Screenshot: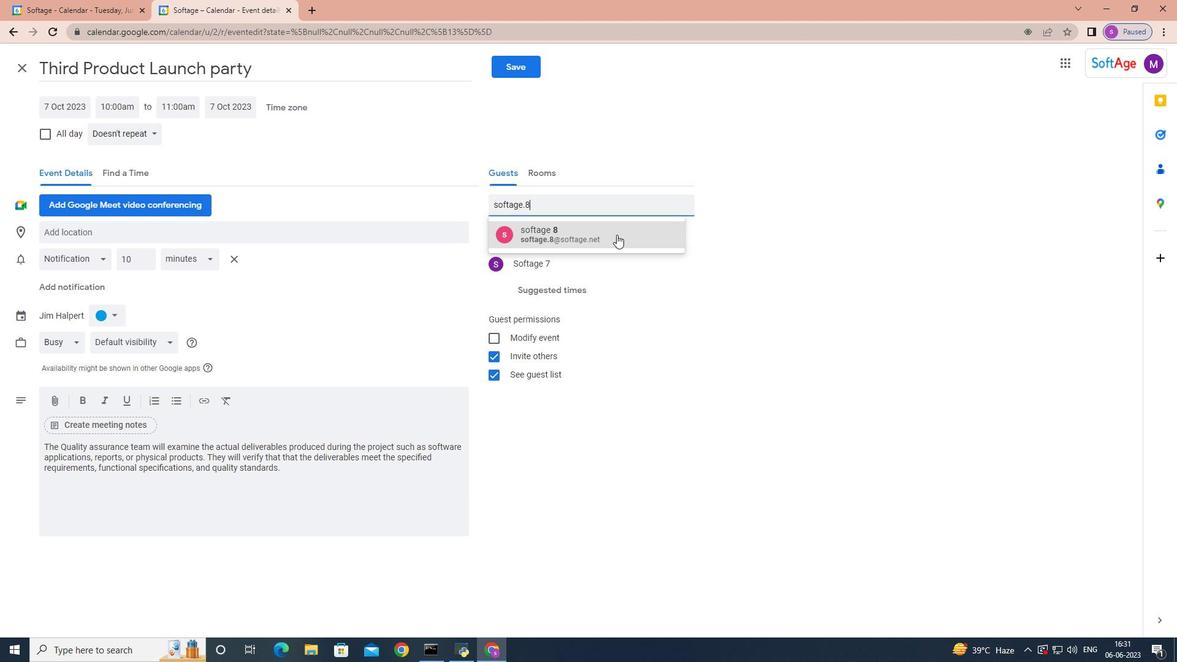 
Action: Mouse pressed left at (569, 234)
Screenshot: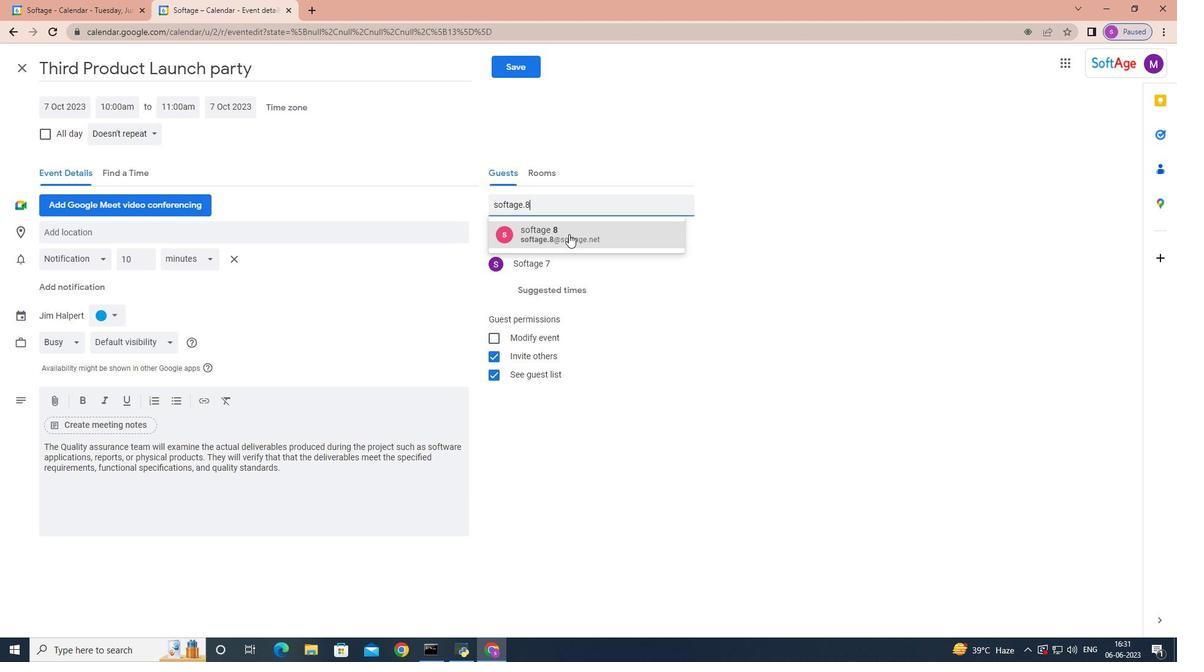 
Action: Mouse moved to (145, 131)
Screenshot: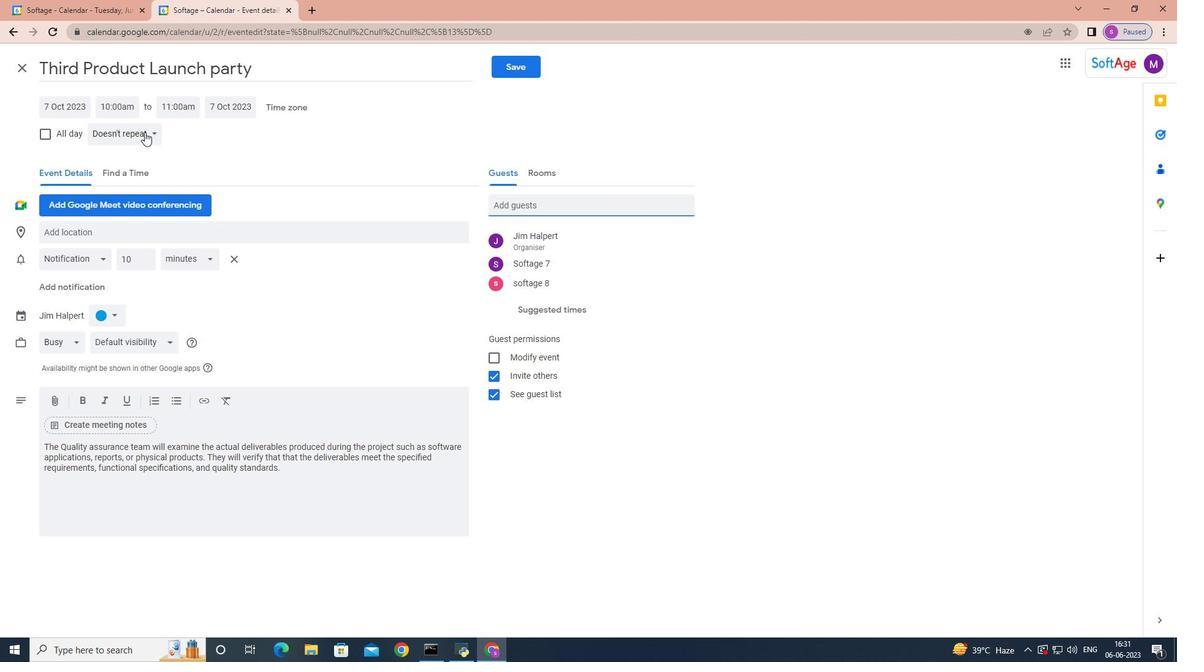 
Action: Mouse pressed left at (145, 131)
Screenshot: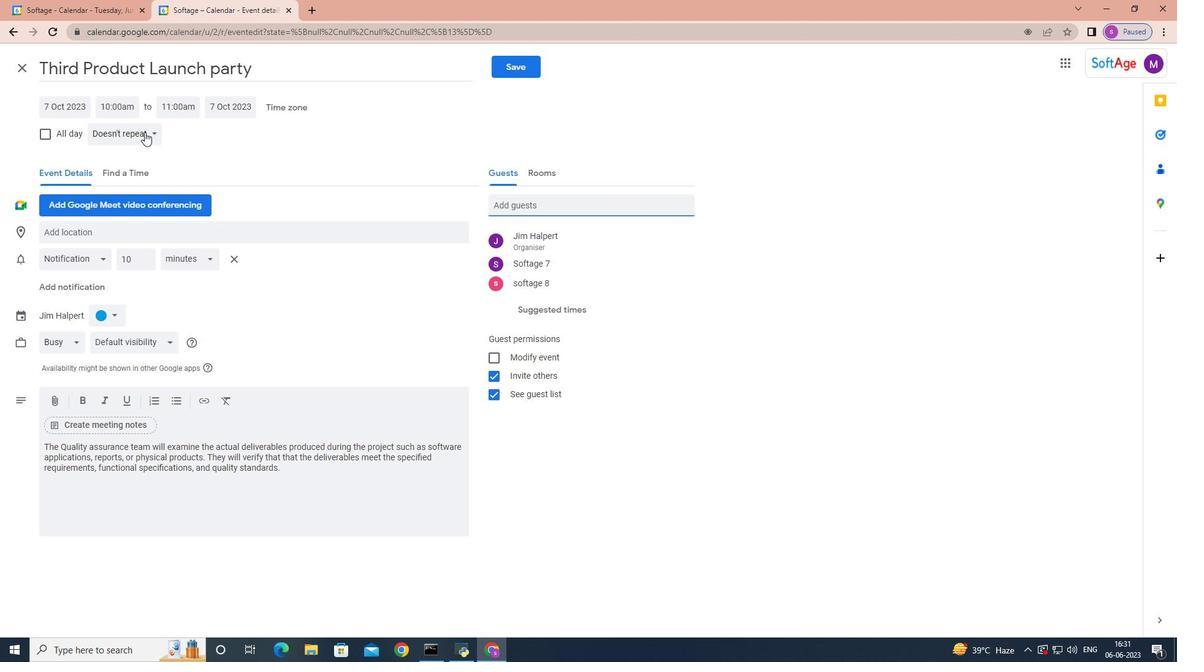 
Action: Mouse moved to (144, 265)
Screenshot: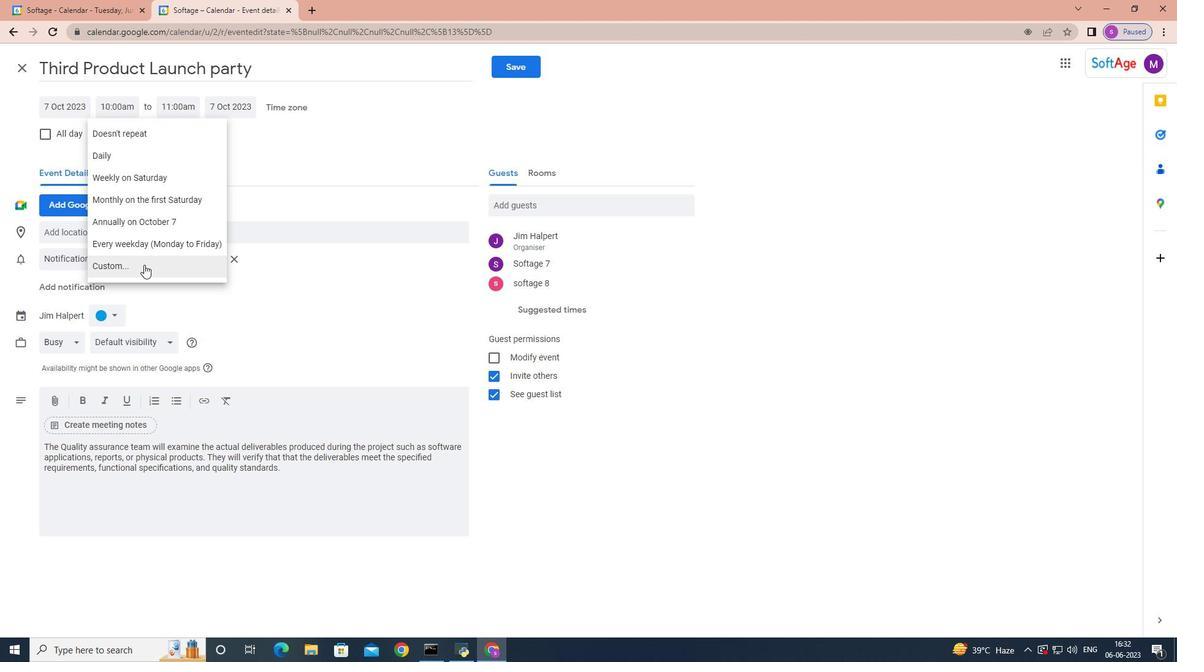 
Action: Mouse pressed left at (144, 265)
Screenshot: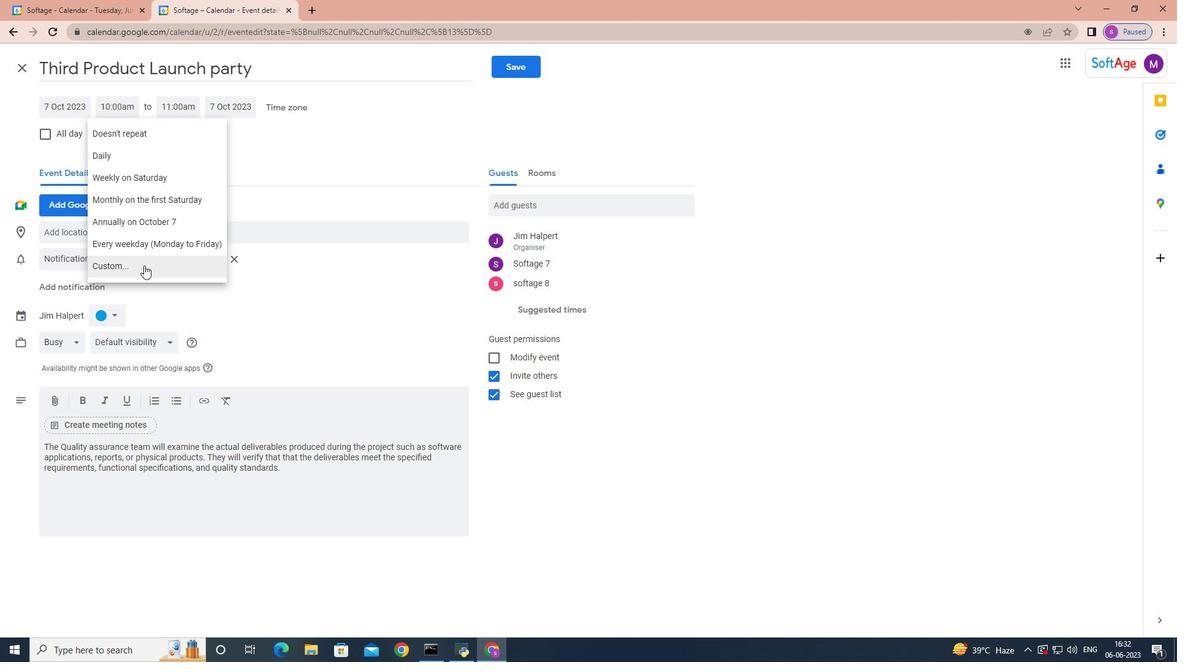 
Action: Mouse moved to (497, 317)
Screenshot: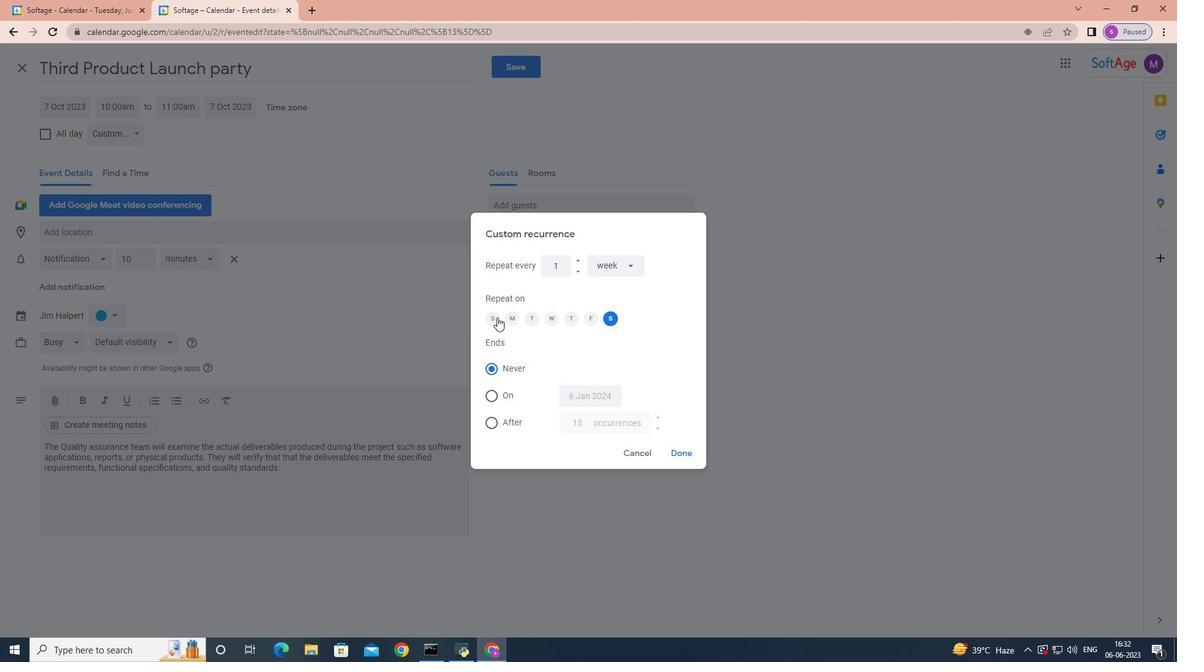 
Action: Mouse pressed left at (497, 317)
Screenshot: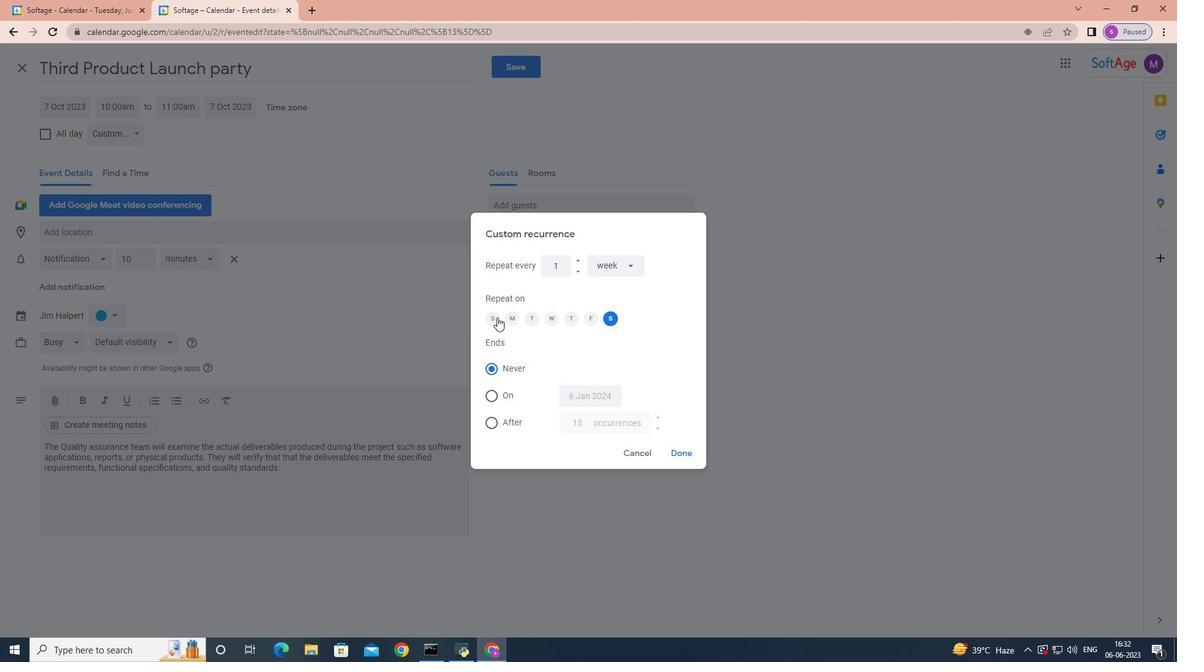 
Action: Mouse moved to (612, 316)
Screenshot: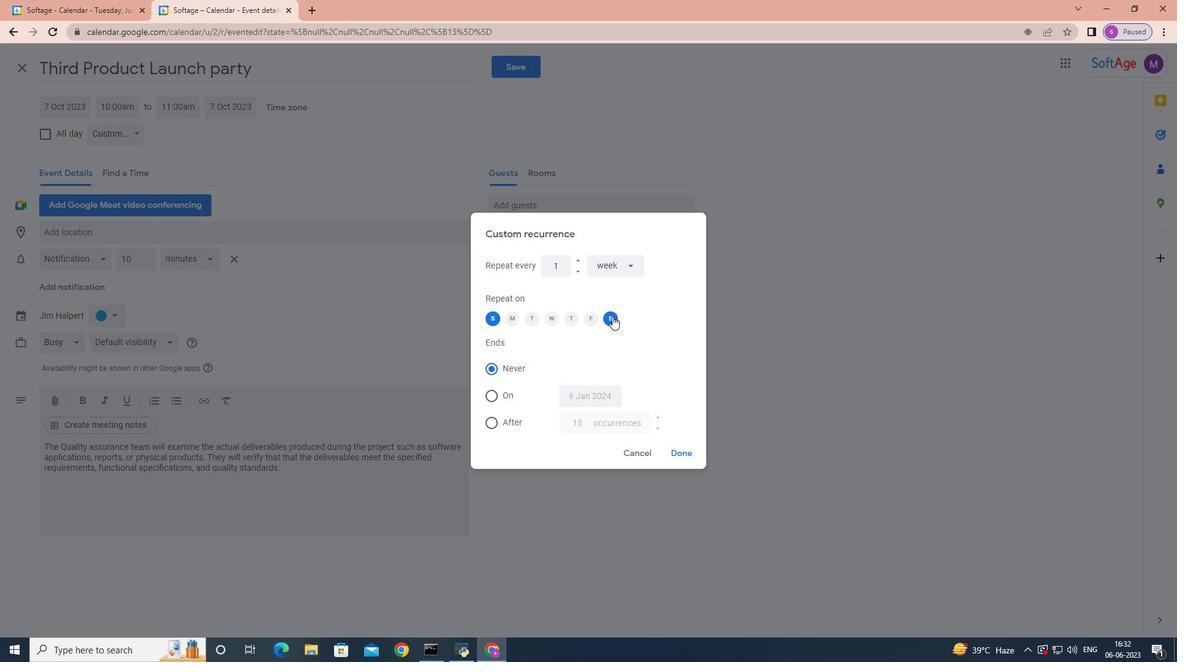 
Action: Mouse pressed left at (612, 316)
Screenshot: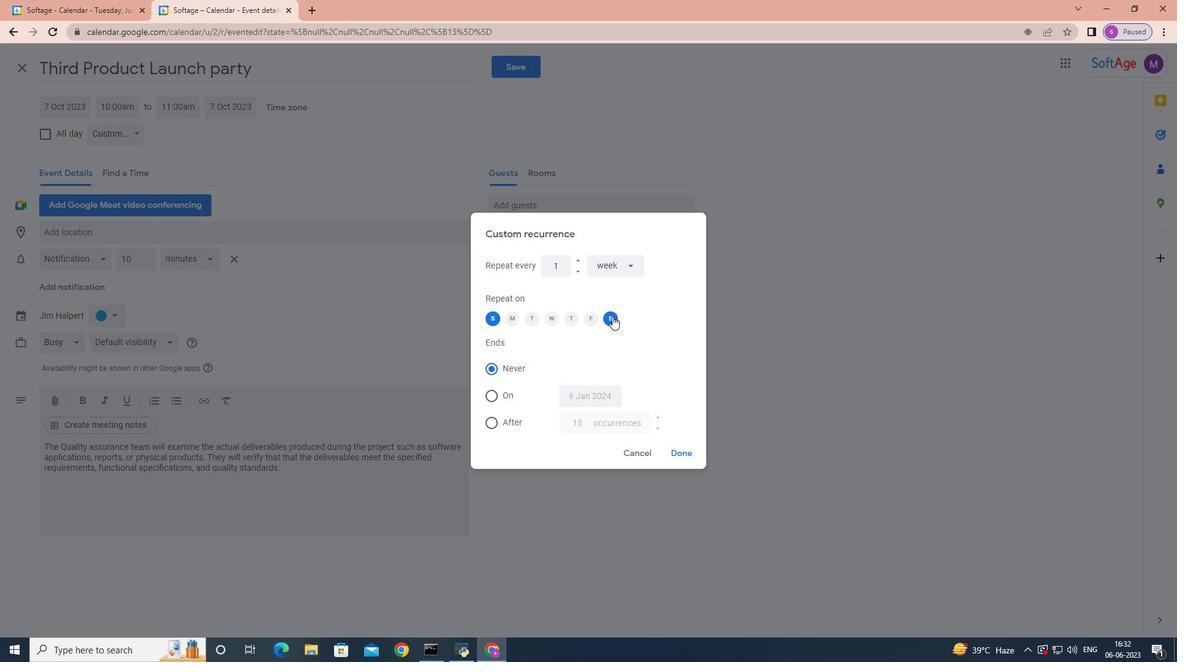 
Action: Mouse moved to (677, 449)
Screenshot: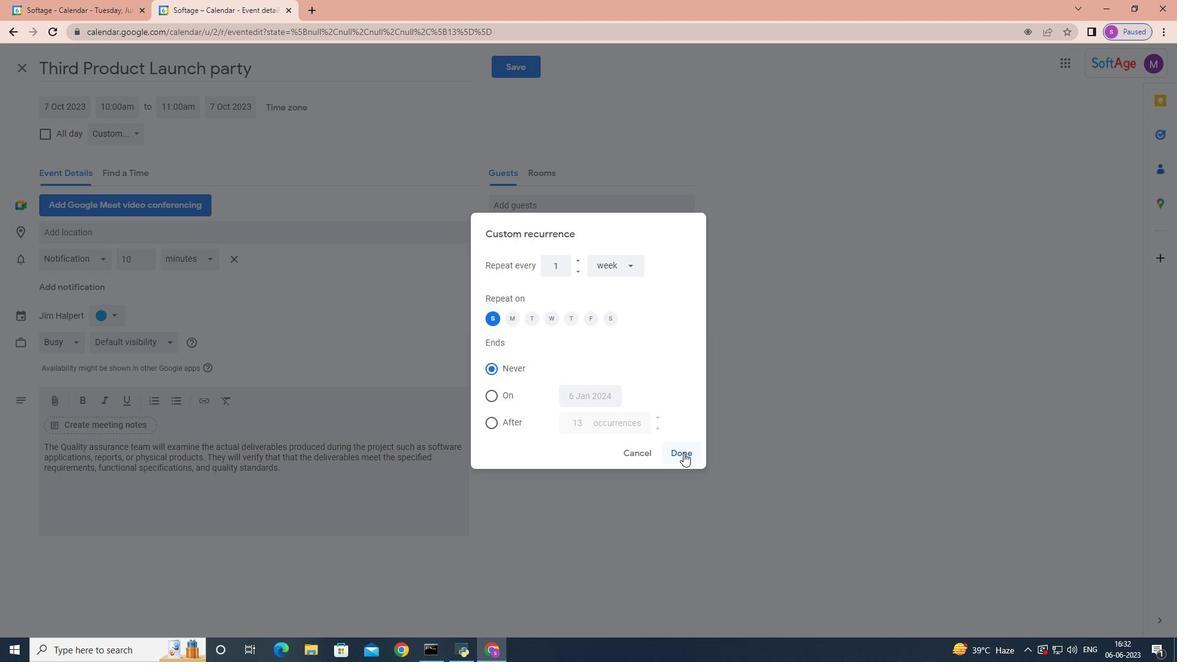
Action: Mouse pressed left at (677, 449)
Screenshot: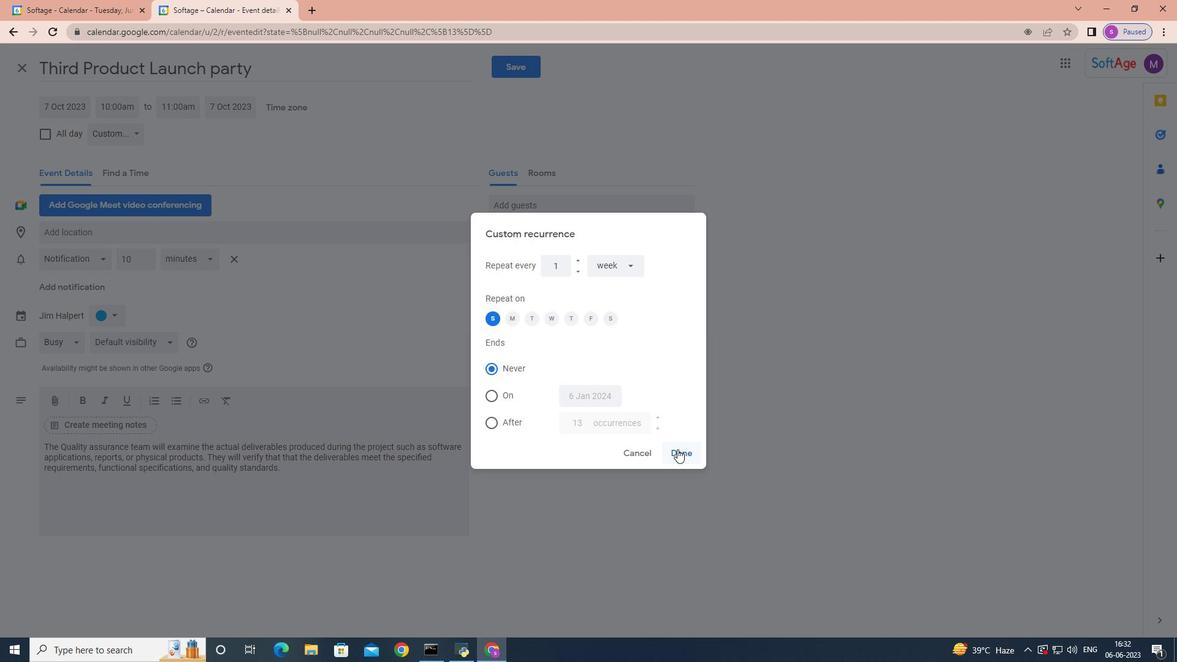 
Action: Mouse moved to (515, 61)
Screenshot: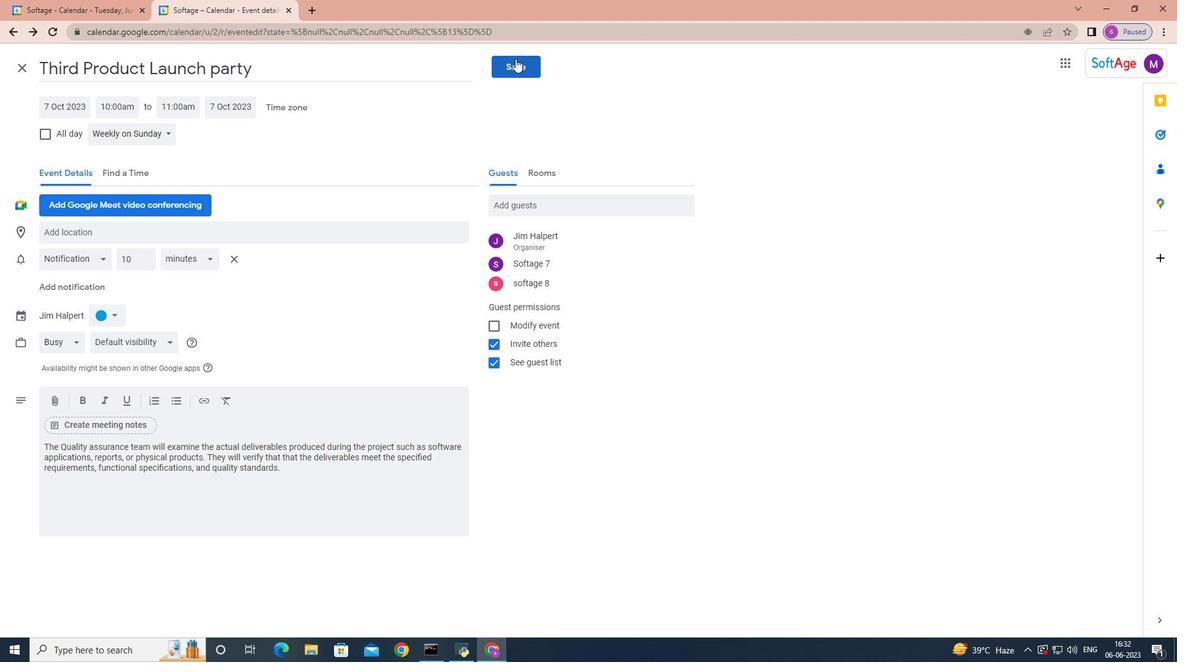 
Action: Mouse pressed left at (515, 61)
Screenshot: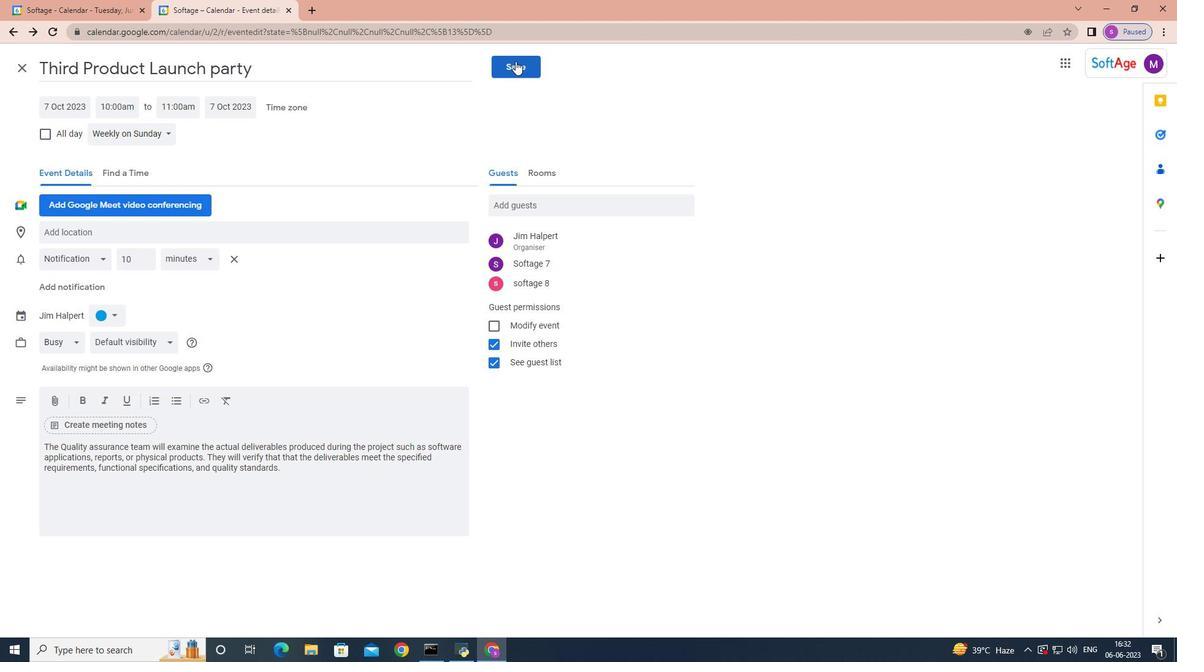 
Action: Mouse moved to (708, 370)
Screenshot: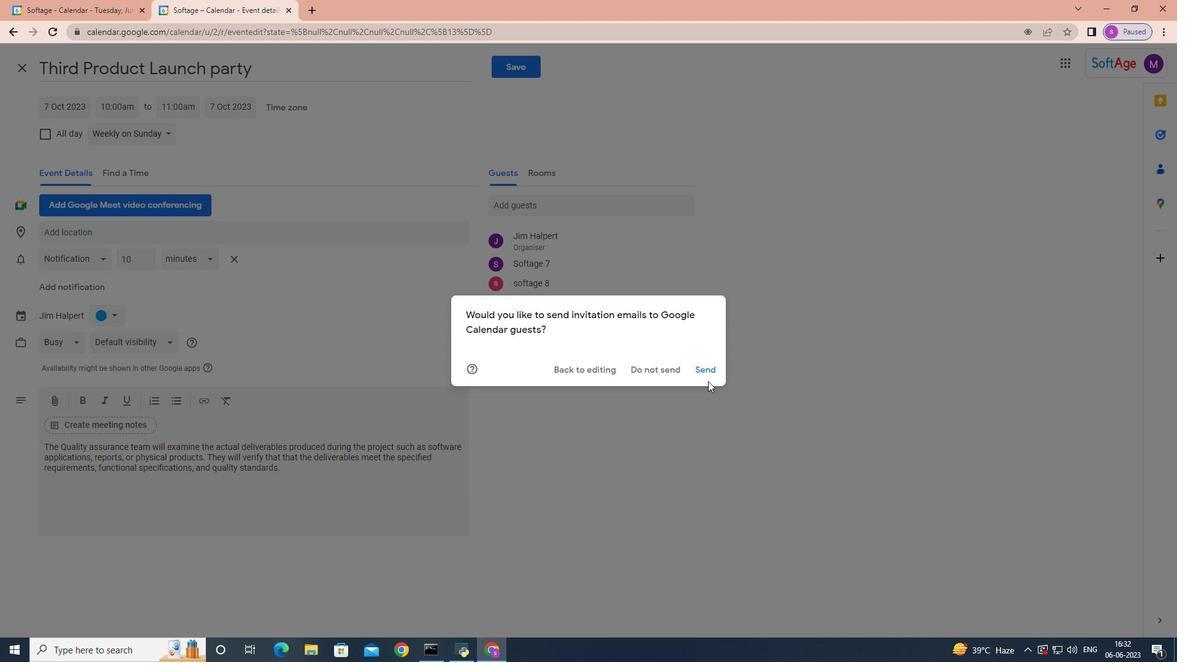 
Action: Mouse pressed left at (708, 370)
Screenshot: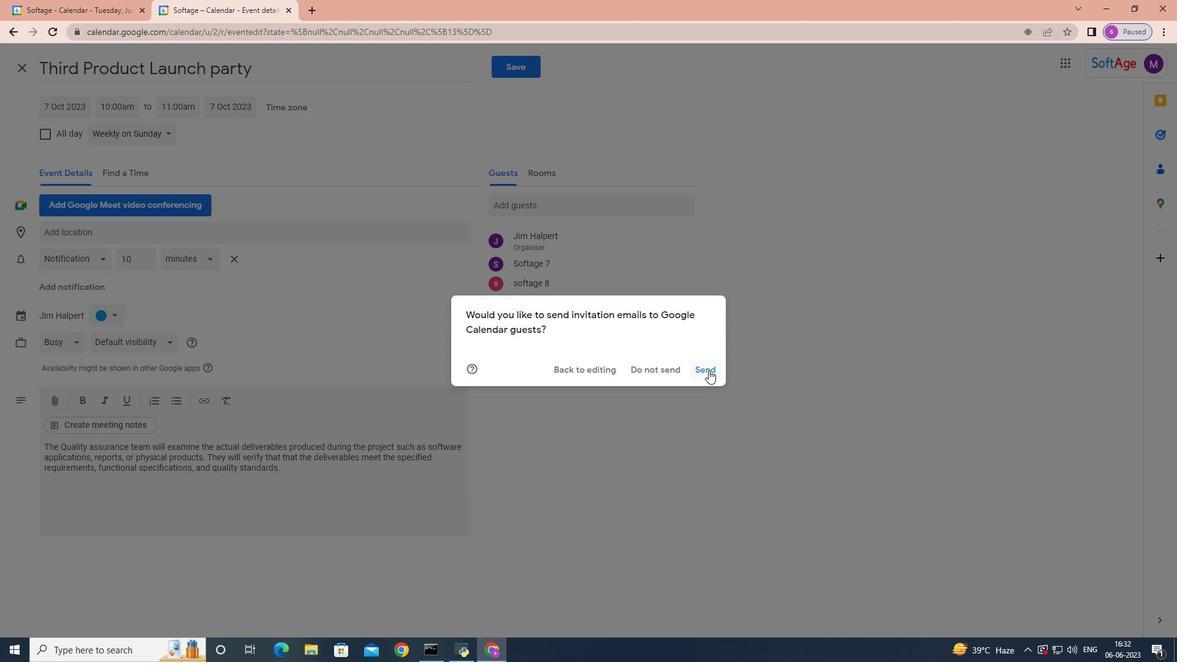 
